 Task: Add a signature Lane Turner containing With gratitude and sincere wishes, Lane Turner to email address softage.9@softage.net and add a label Maintenance
Action: Mouse moved to (881, 54)
Screenshot: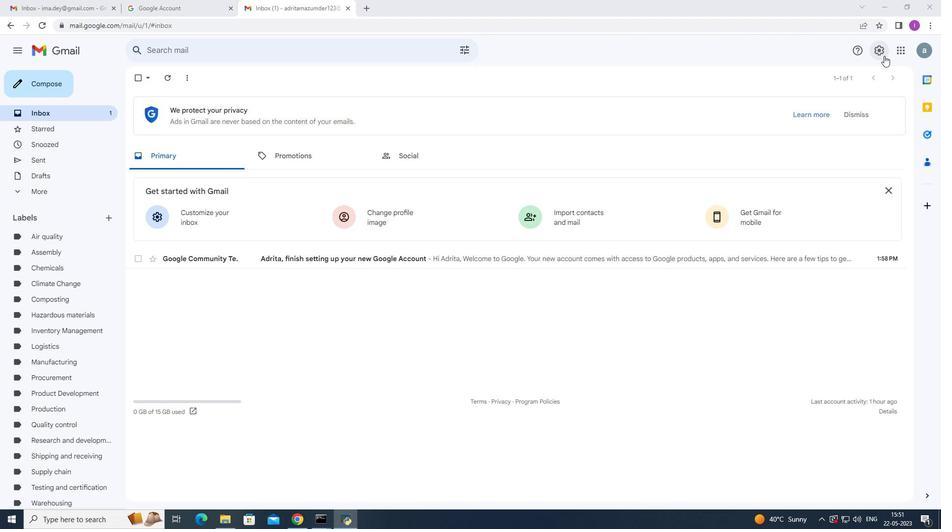 
Action: Mouse pressed left at (881, 54)
Screenshot: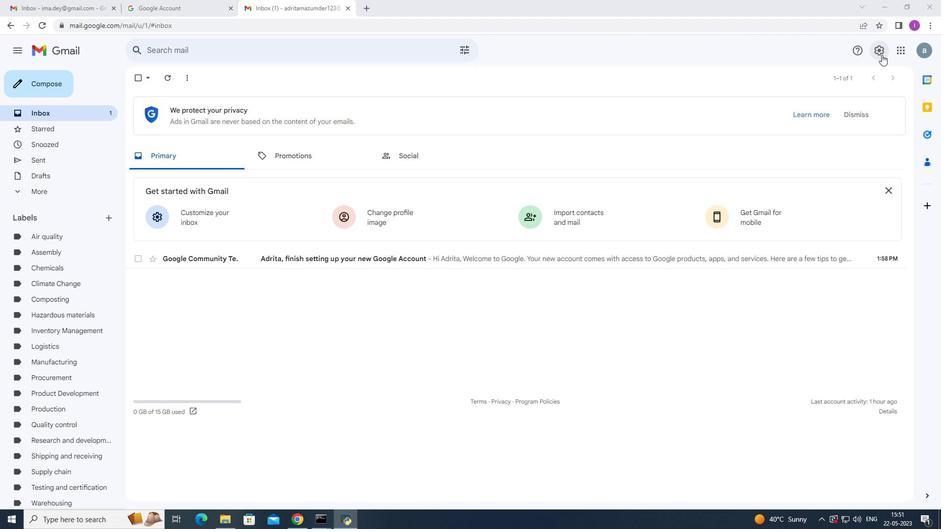 
Action: Mouse moved to (829, 102)
Screenshot: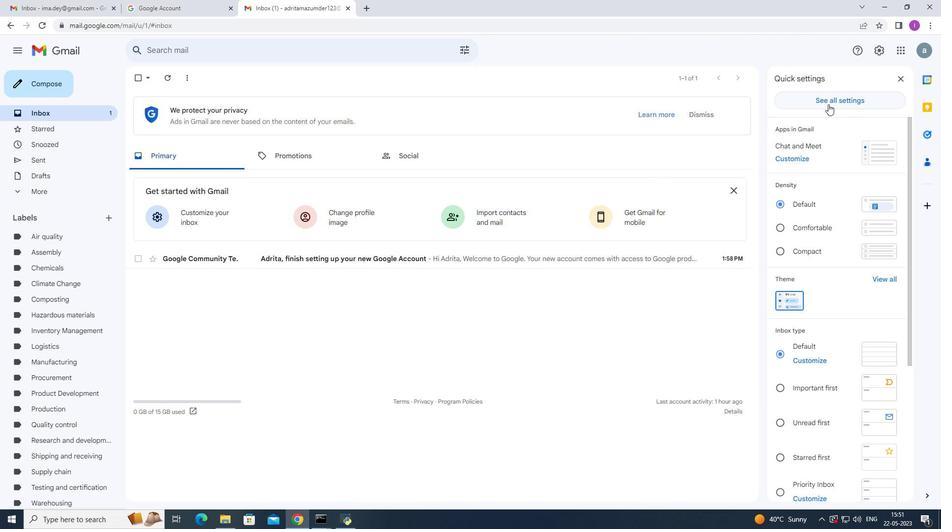 
Action: Mouse pressed left at (829, 102)
Screenshot: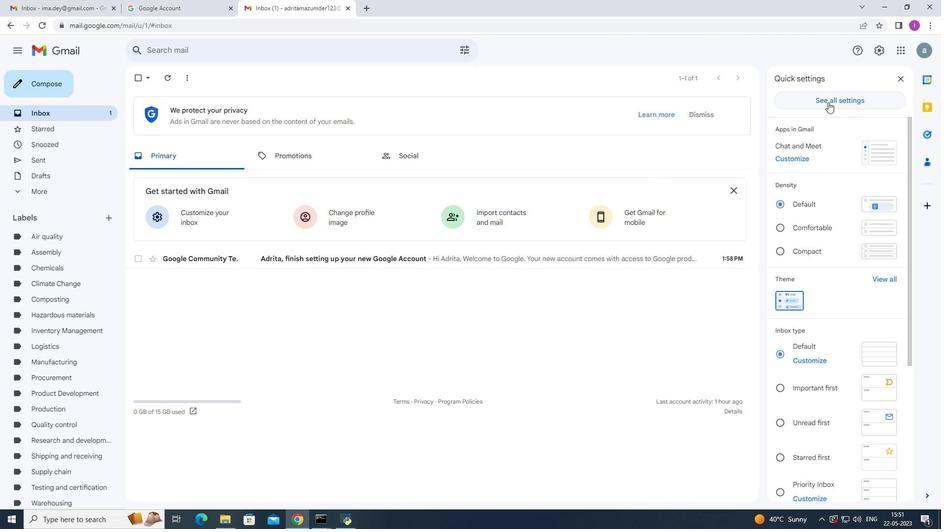 
Action: Mouse moved to (401, 271)
Screenshot: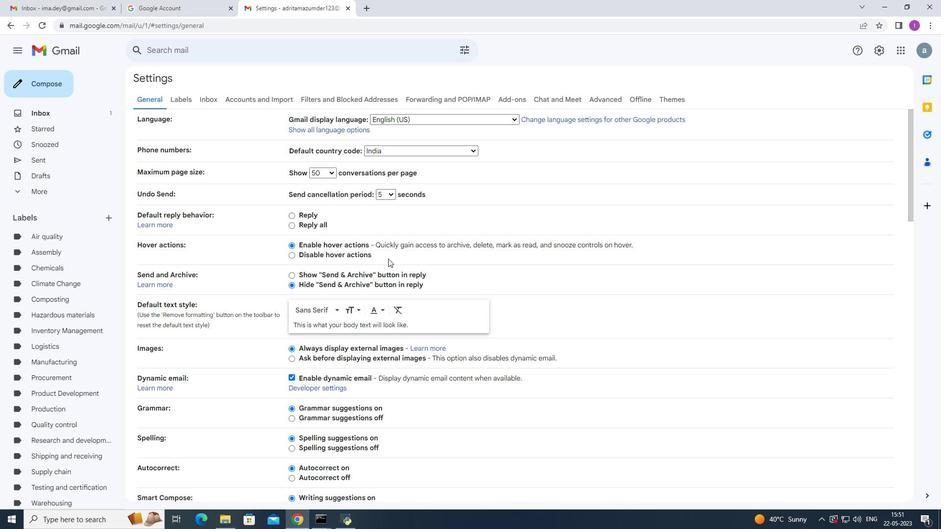 
Action: Mouse scrolled (401, 271) with delta (0, 0)
Screenshot: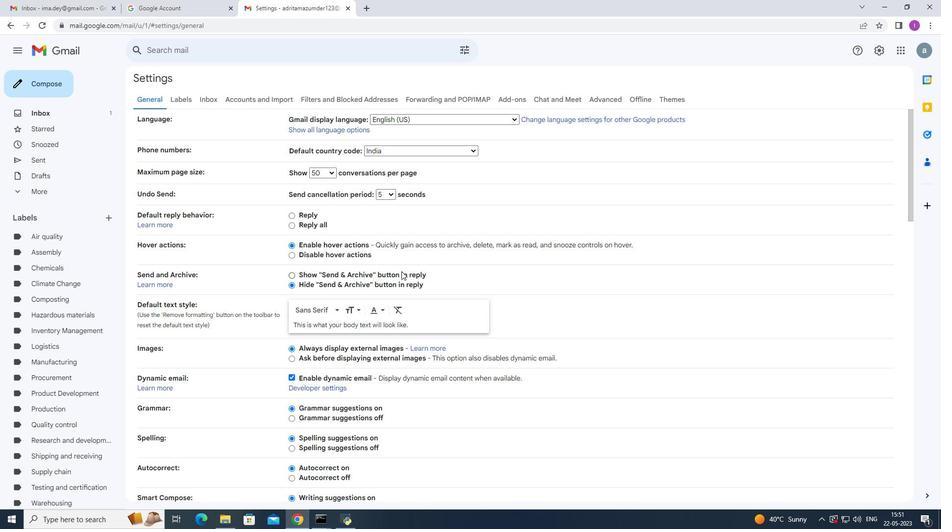 
Action: Mouse scrolled (401, 271) with delta (0, 0)
Screenshot: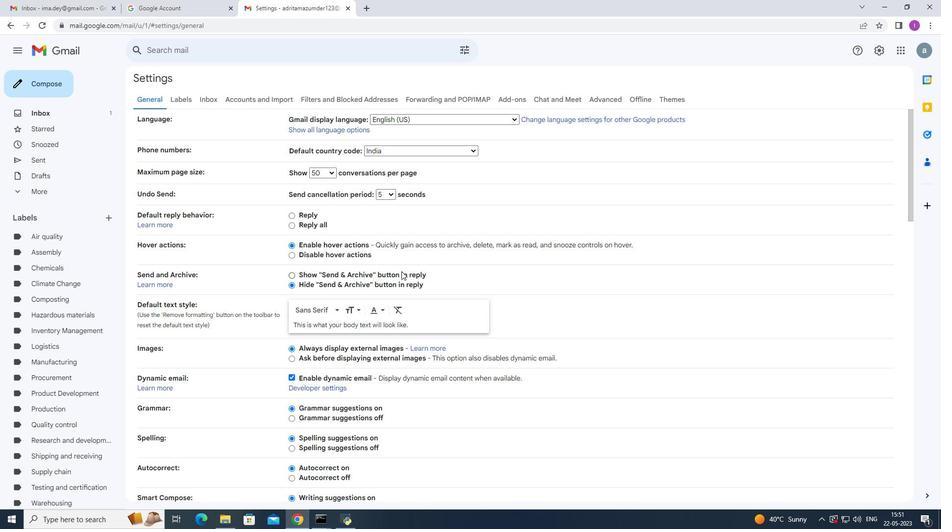 
Action: Mouse scrolled (401, 271) with delta (0, 0)
Screenshot: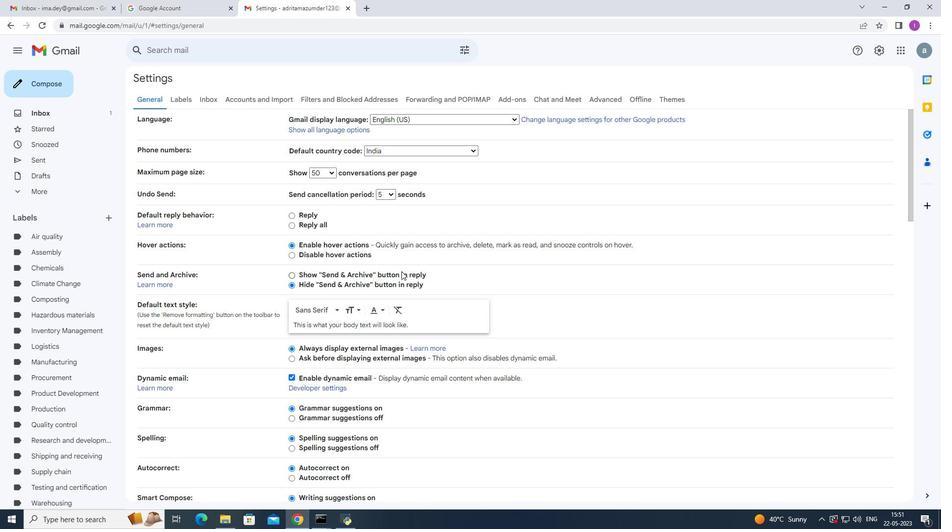 
Action: Mouse moved to (402, 271)
Screenshot: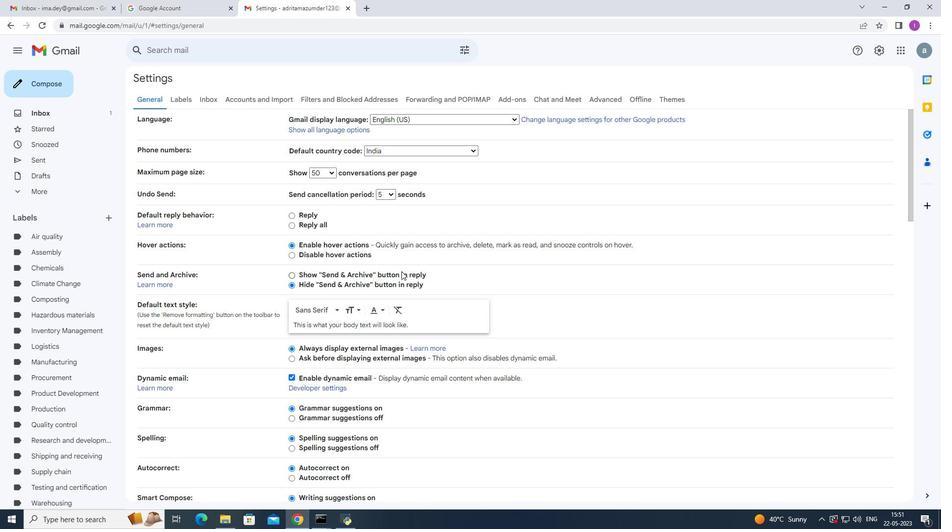 
Action: Mouse scrolled (401, 271) with delta (0, 0)
Screenshot: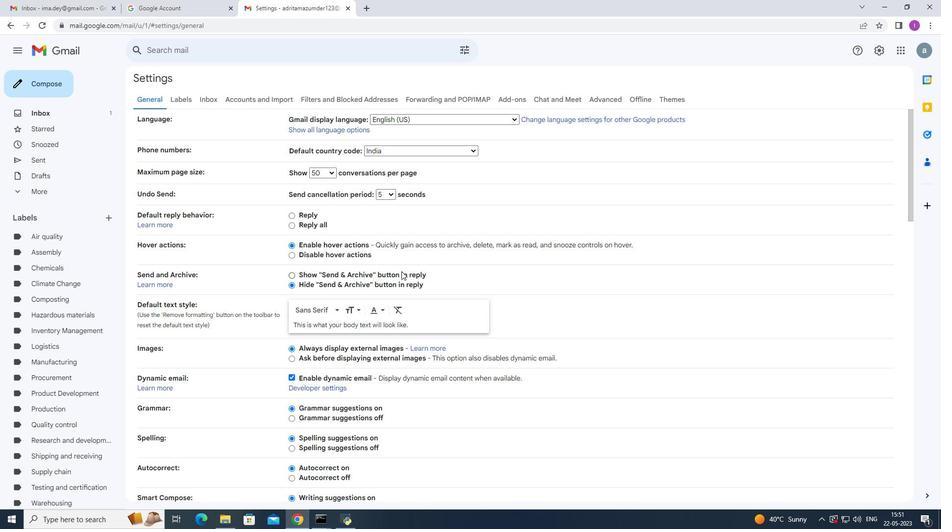 
Action: Mouse moved to (402, 271)
Screenshot: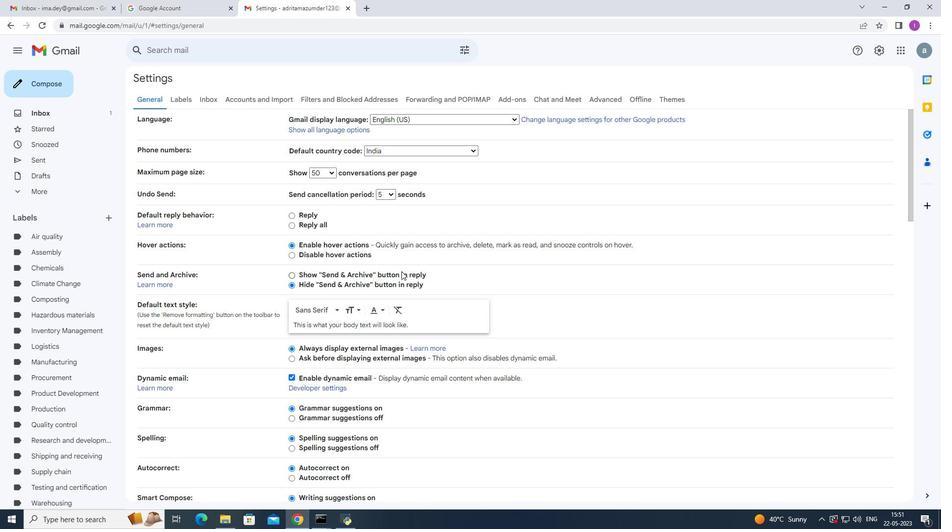 
Action: Mouse scrolled (402, 271) with delta (0, 0)
Screenshot: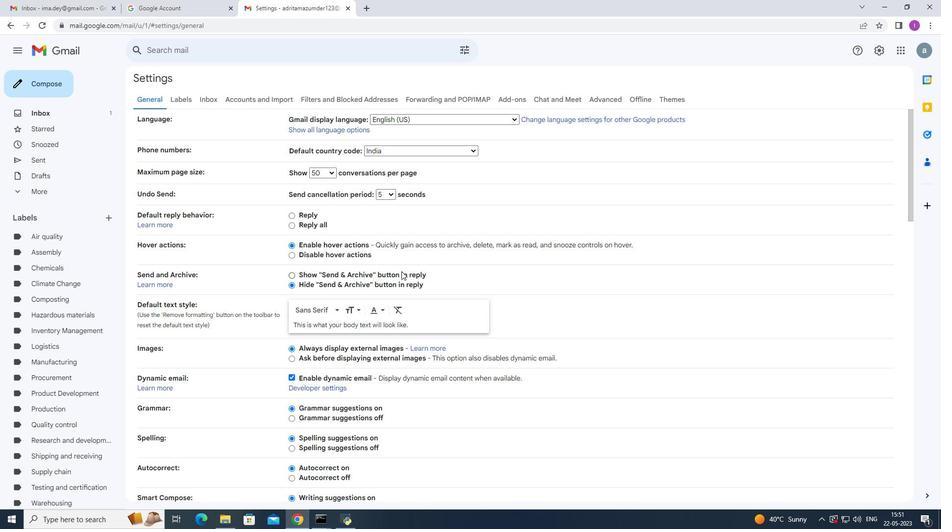 
Action: Mouse moved to (402, 271)
Screenshot: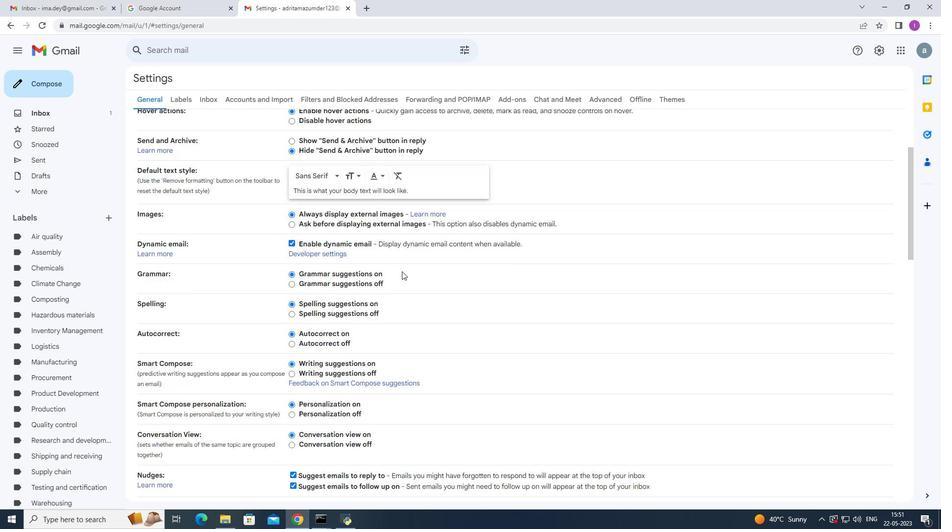 
Action: Mouse scrolled (402, 271) with delta (0, 0)
Screenshot: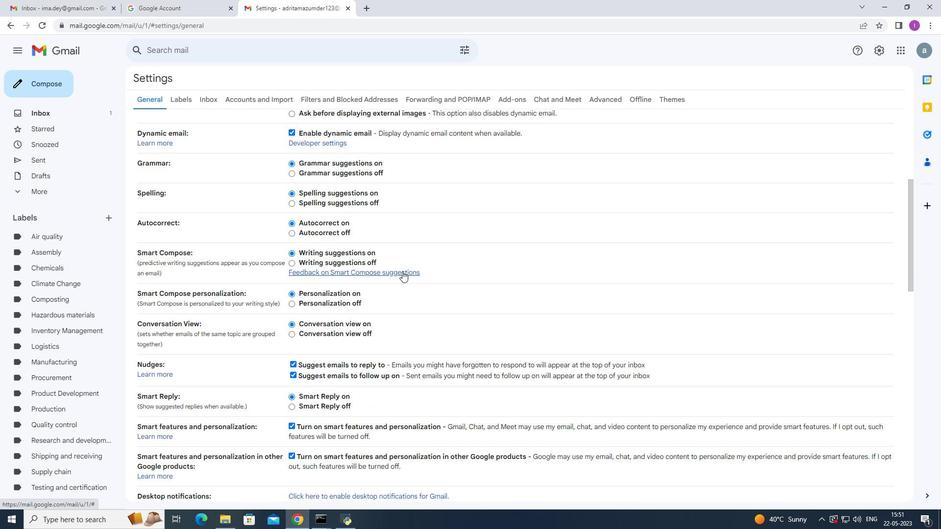 
Action: Mouse scrolled (402, 271) with delta (0, 0)
Screenshot: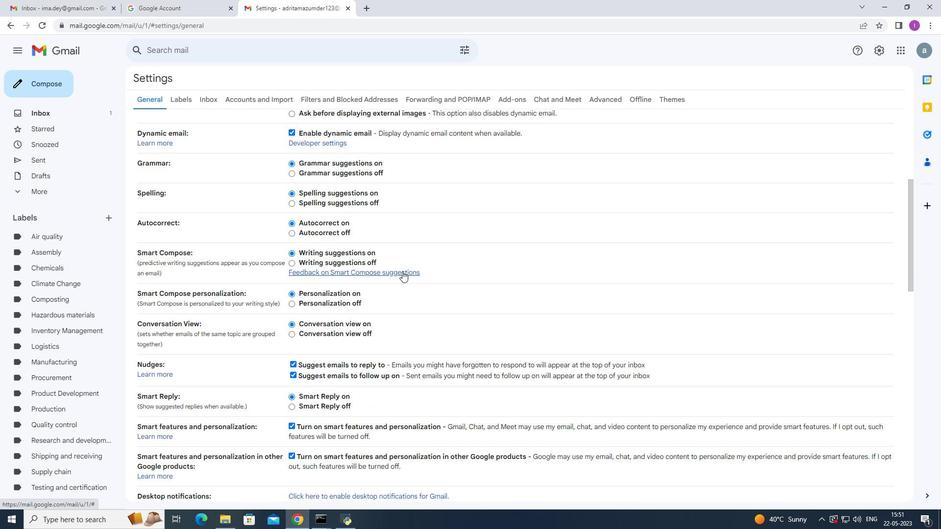 
Action: Mouse scrolled (402, 271) with delta (0, 0)
Screenshot: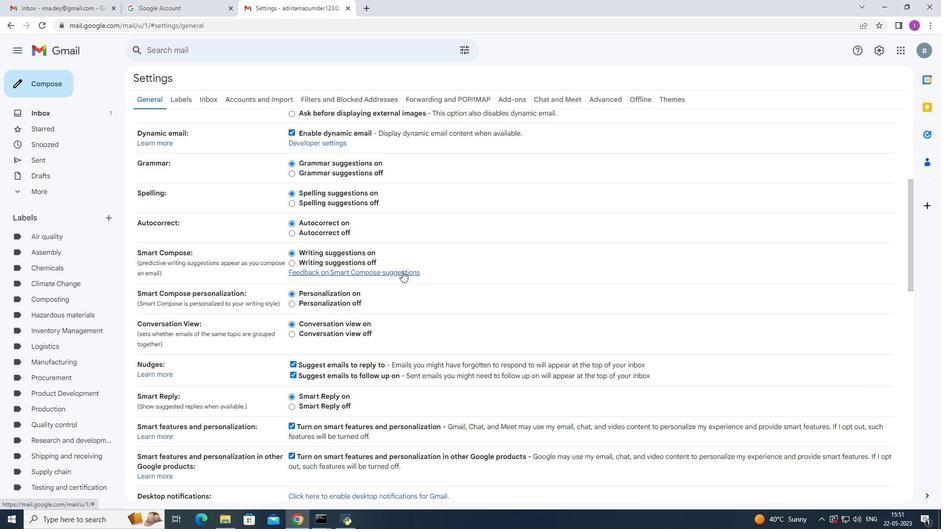 
Action: Mouse scrolled (402, 271) with delta (0, 0)
Screenshot: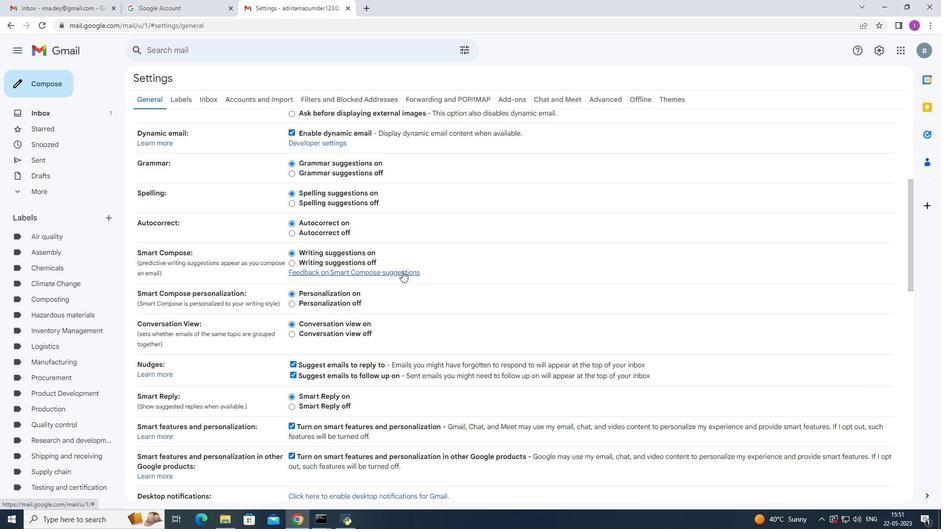 
Action: Mouse moved to (402, 268)
Screenshot: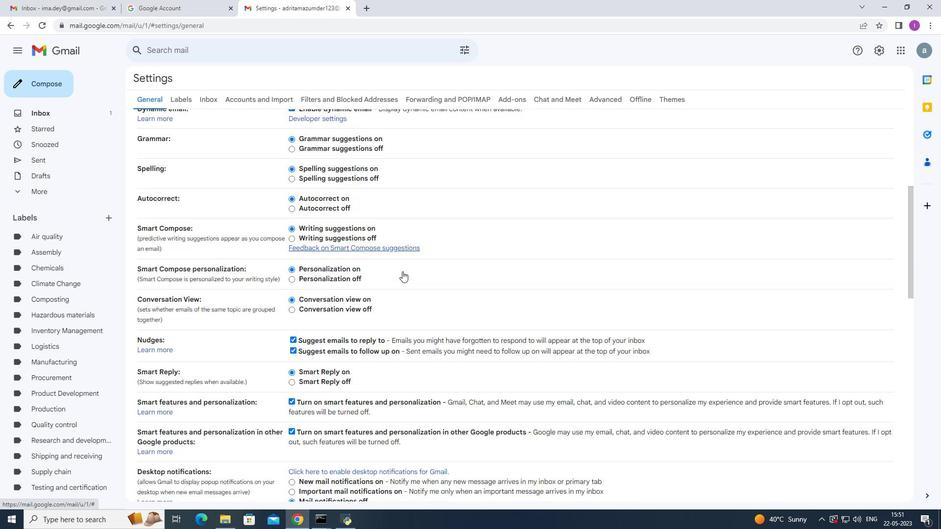 
Action: Mouse scrolled (402, 267) with delta (0, 0)
Screenshot: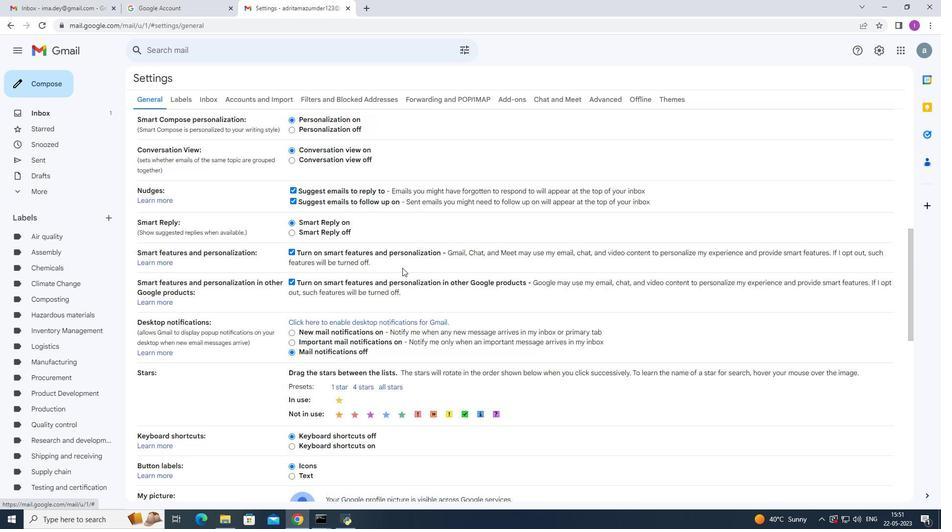 
Action: Mouse scrolled (402, 267) with delta (0, 0)
Screenshot: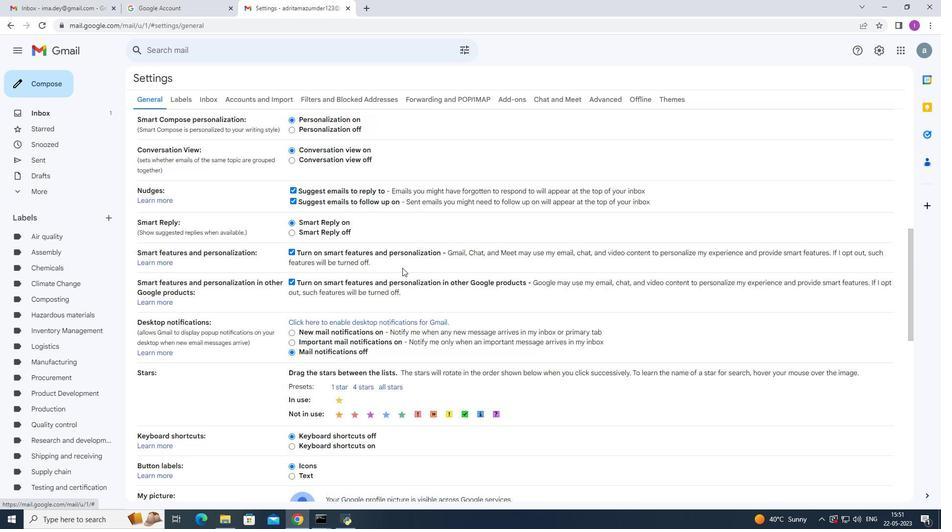 
Action: Mouse scrolled (402, 267) with delta (0, 0)
Screenshot: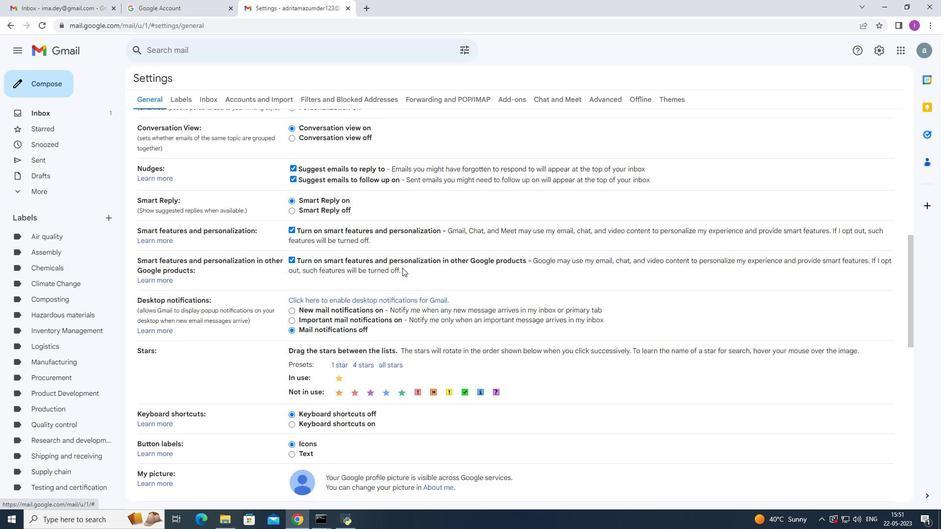 
Action: Mouse moved to (402, 267)
Screenshot: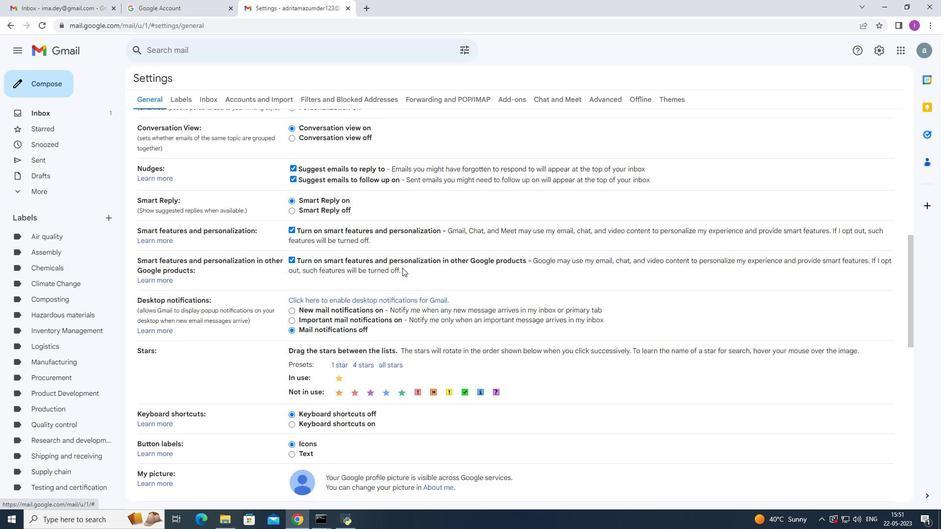 
Action: Mouse scrolled (402, 267) with delta (0, 0)
Screenshot: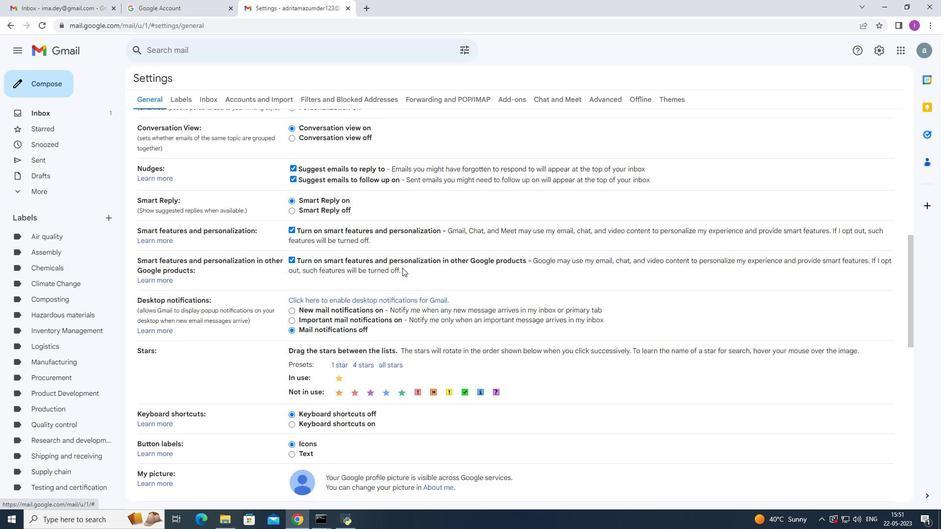 
Action: Mouse scrolled (402, 267) with delta (0, 0)
Screenshot: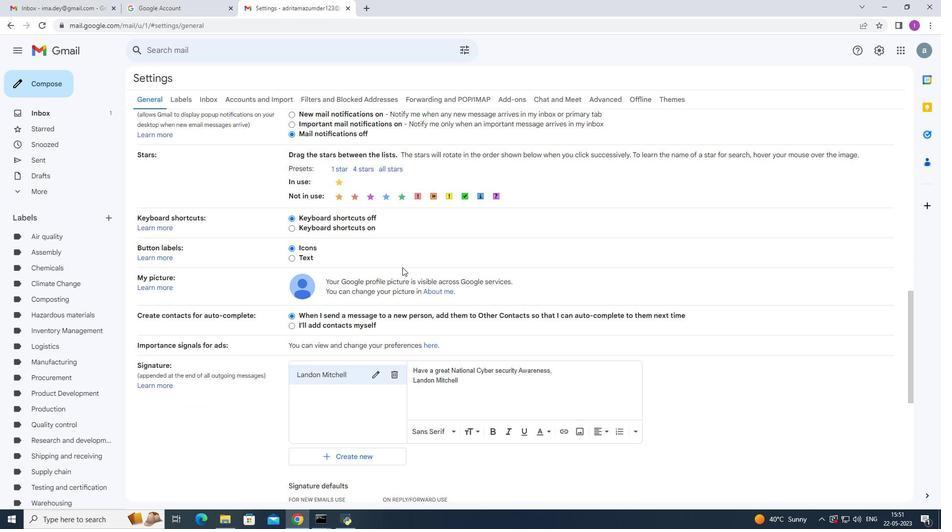 
Action: Mouse scrolled (402, 267) with delta (0, 0)
Screenshot: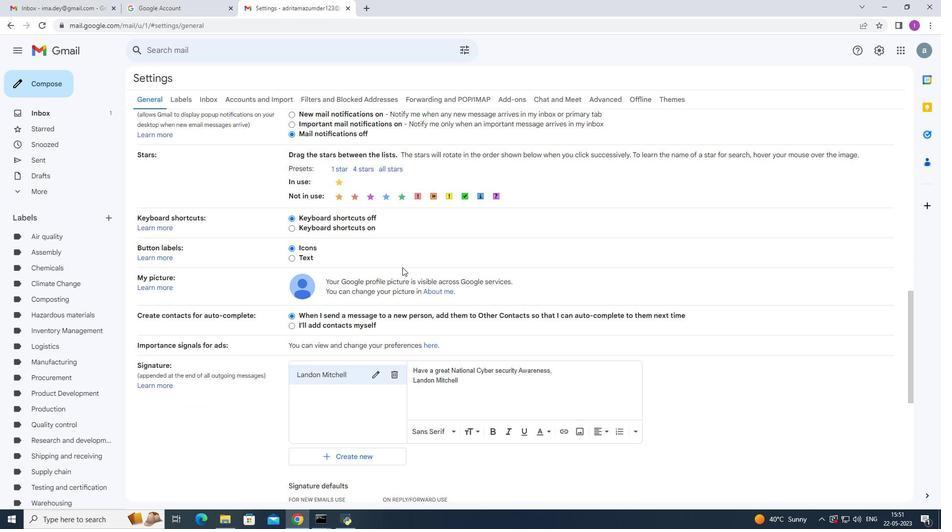 
Action: Mouse scrolled (402, 267) with delta (0, 0)
Screenshot: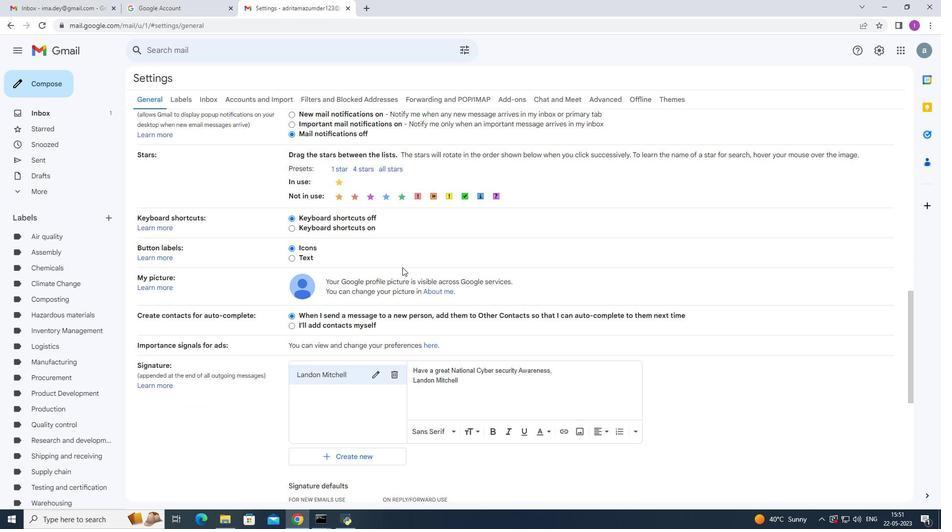 
Action: Mouse scrolled (402, 267) with delta (0, 0)
Screenshot: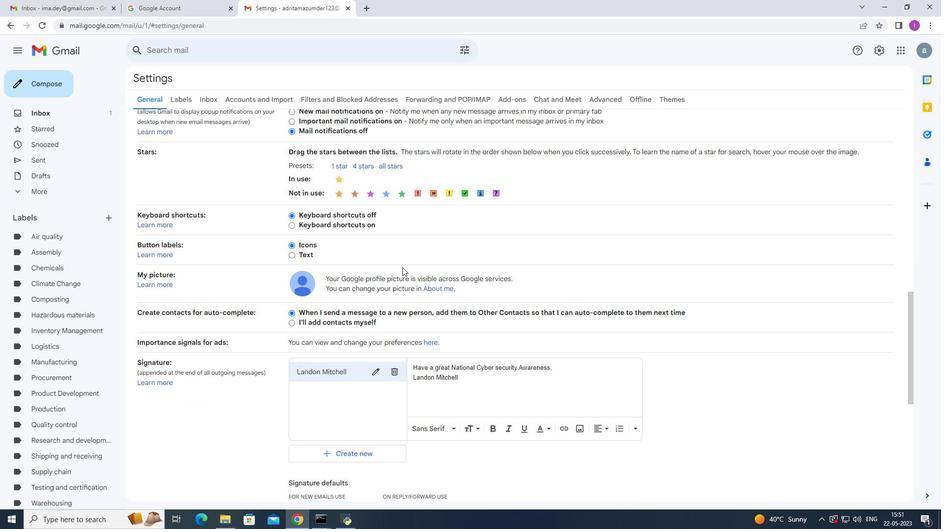 
Action: Mouse moved to (397, 176)
Screenshot: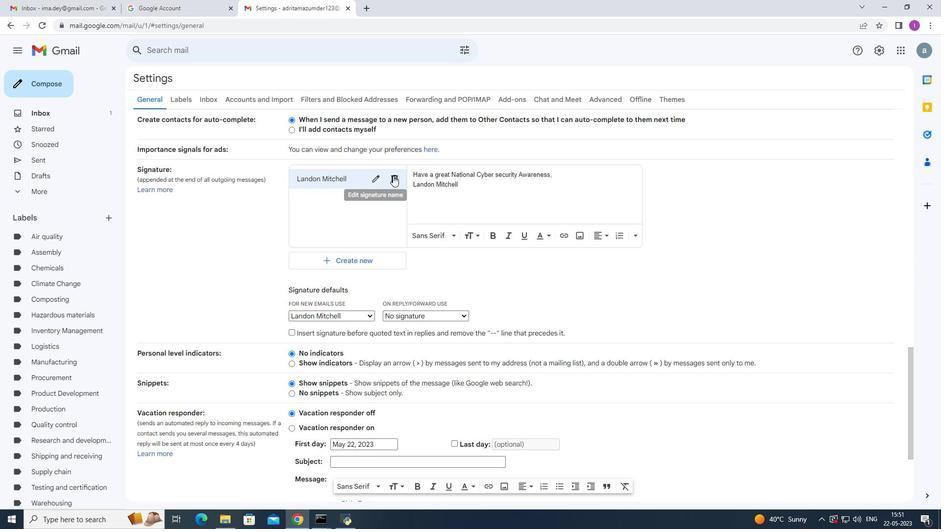 
Action: Mouse pressed left at (397, 176)
Screenshot: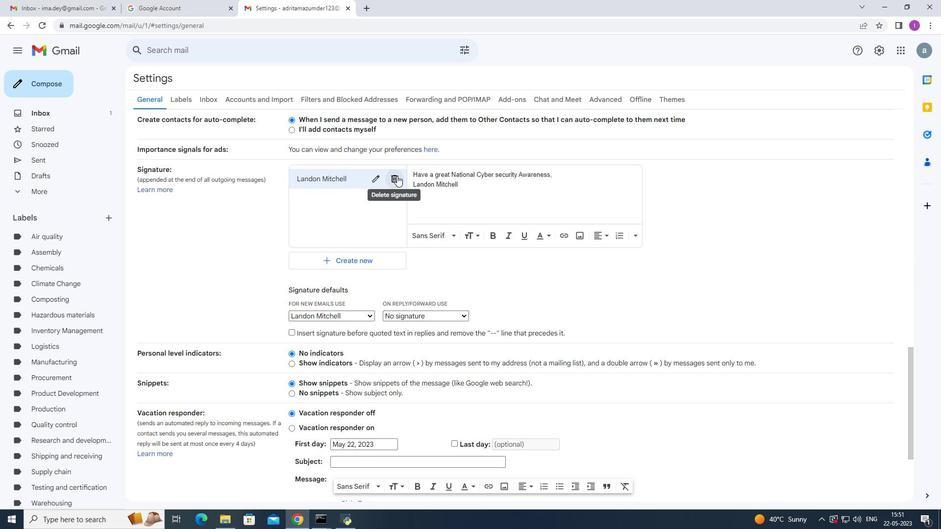 
Action: Mouse moved to (562, 289)
Screenshot: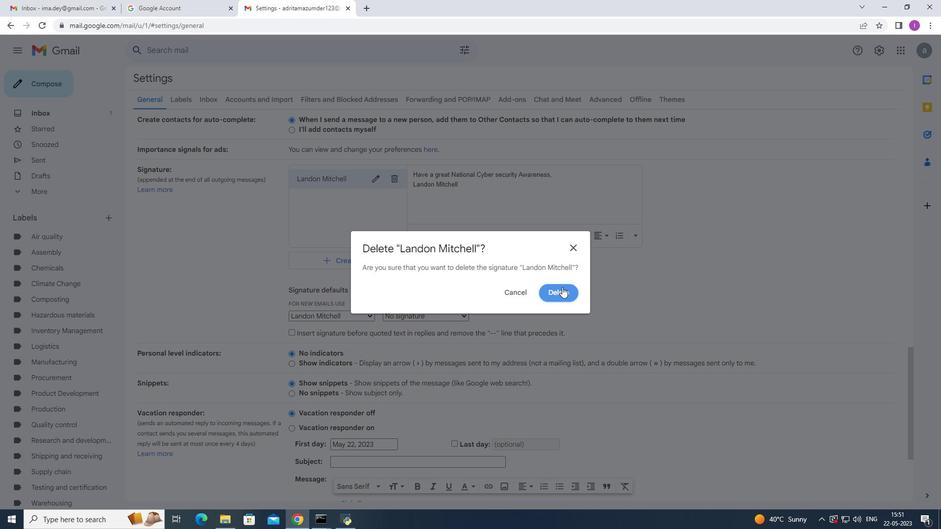 
Action: Mouse pressed left at (562, 289)
Screenshot: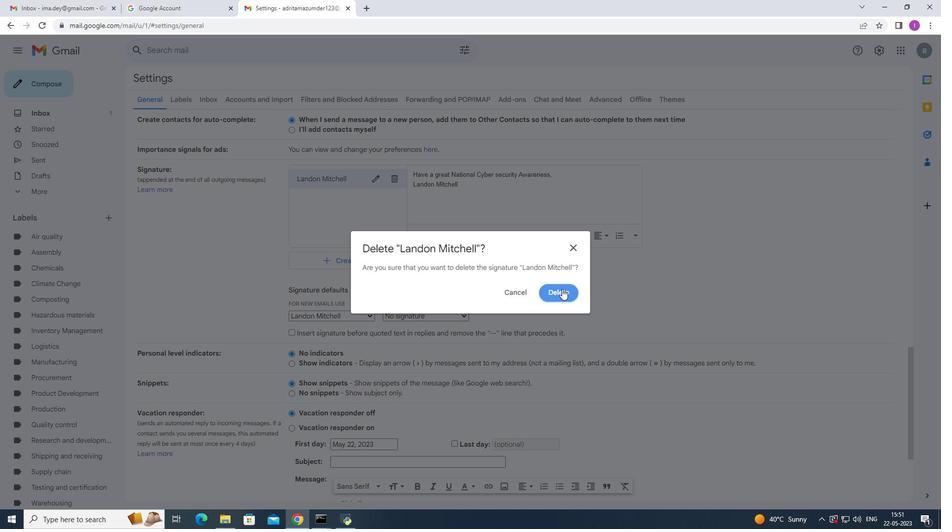 
Action: Mouse moved to (335, 188)
Screenshot: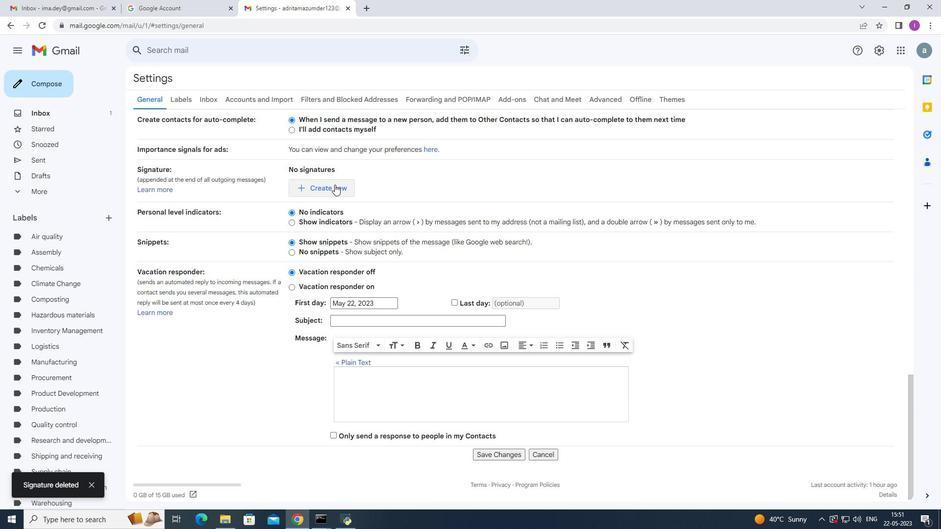 
Action: Mouse pressed left at (335, 188)
Screenshot: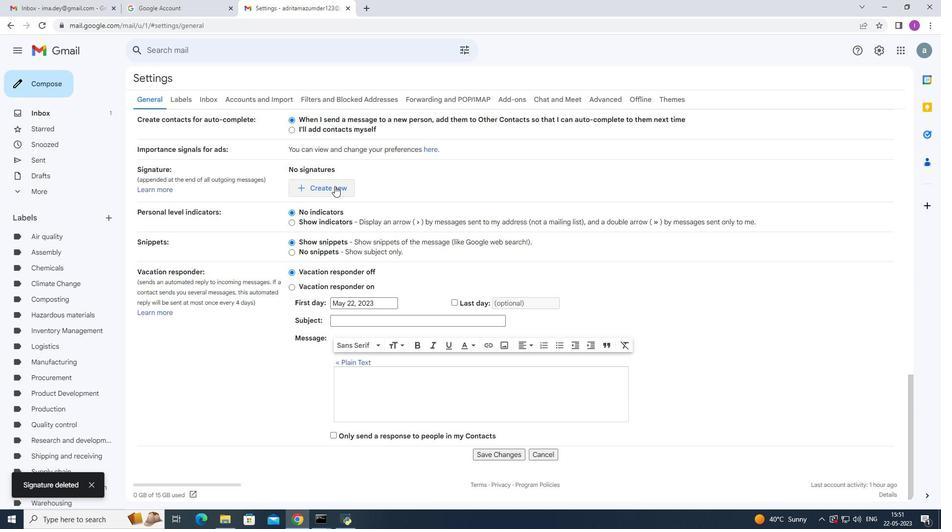 
Action: Mouse moved to (415, 266)
Screenshot: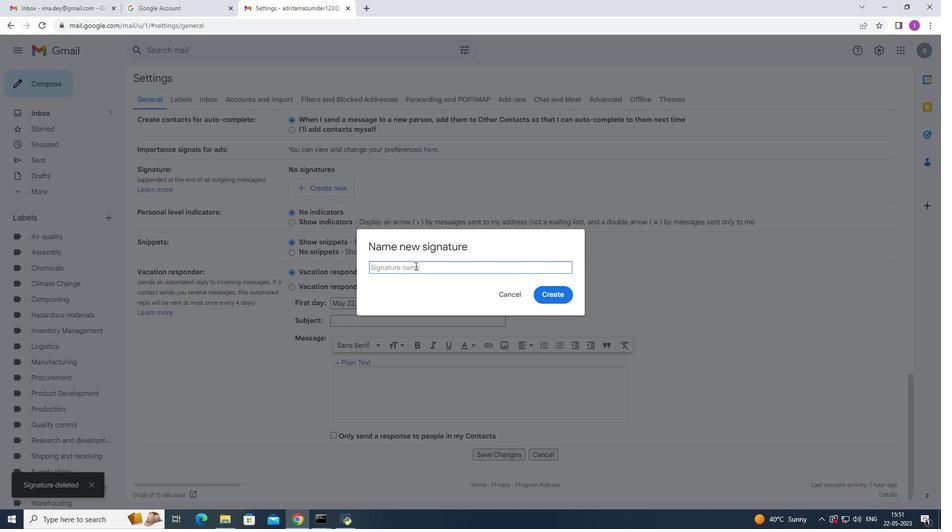 
Action: Mouse pressed left at (415, 266)
Screenshot: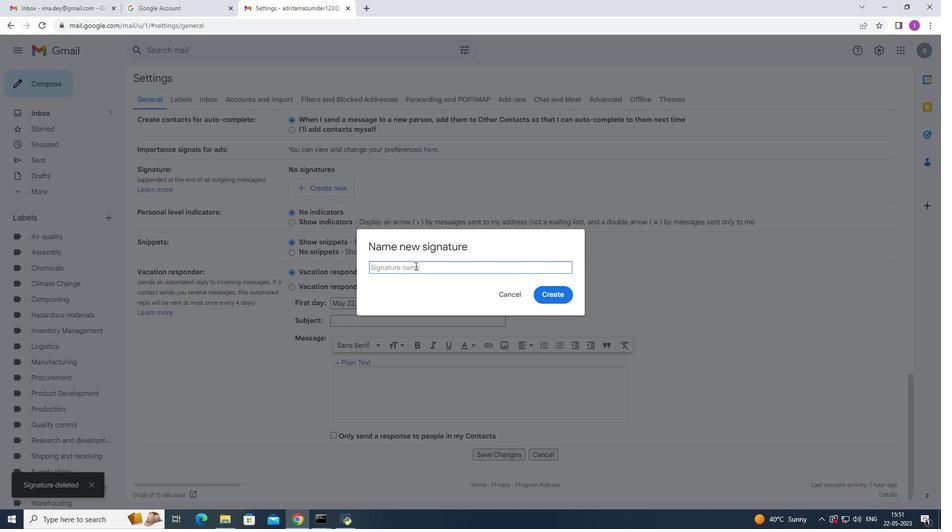 
Action: Mouse moved to (478, 250)
Screenshot: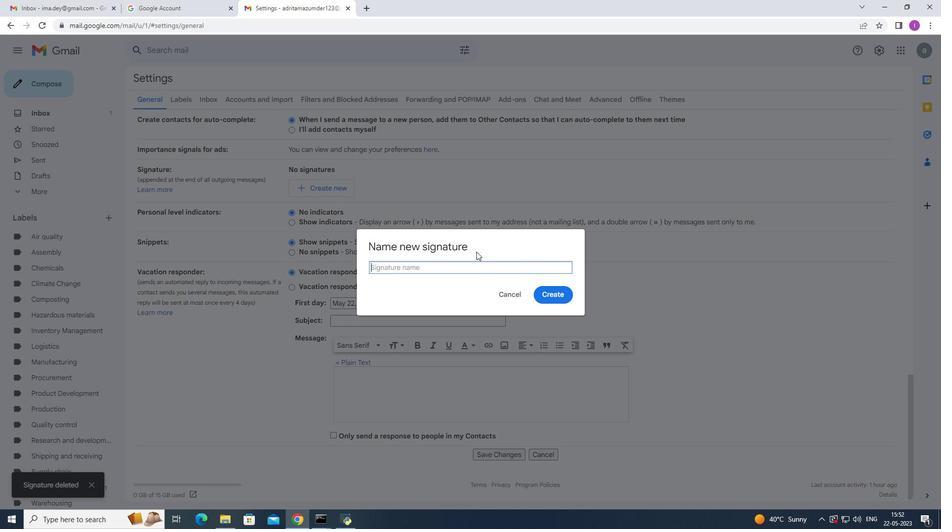 
Action: Key pressed <Key.shift>Lanr<Key.backspace>e<Key.space><Key.shift>Turner
Screenshot: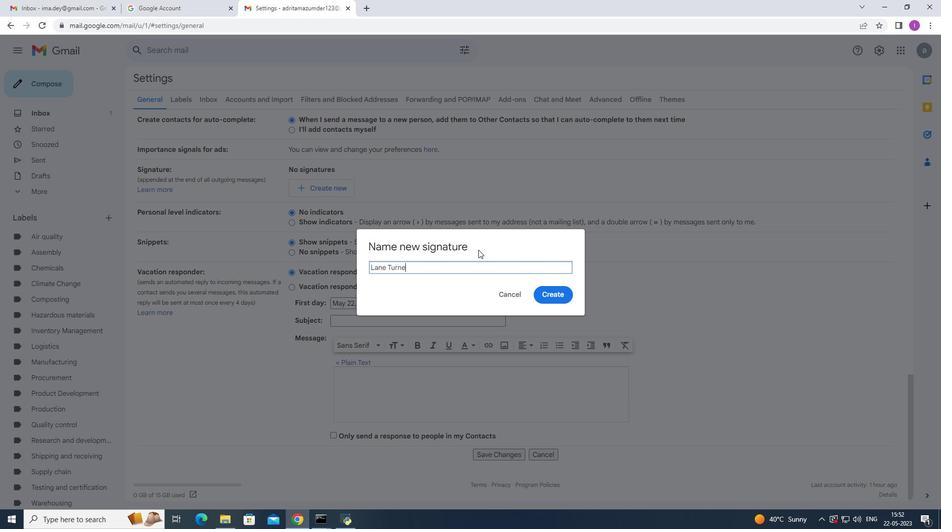 
Action: Mouse moved to (552, 291)
Screenshot: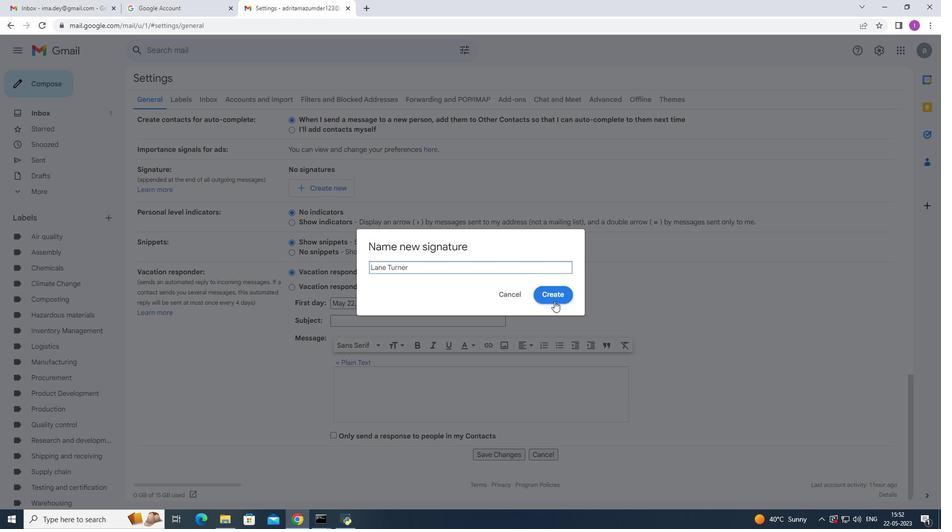 
Action: Mouse pressed left at (552, 291)
Screenshot: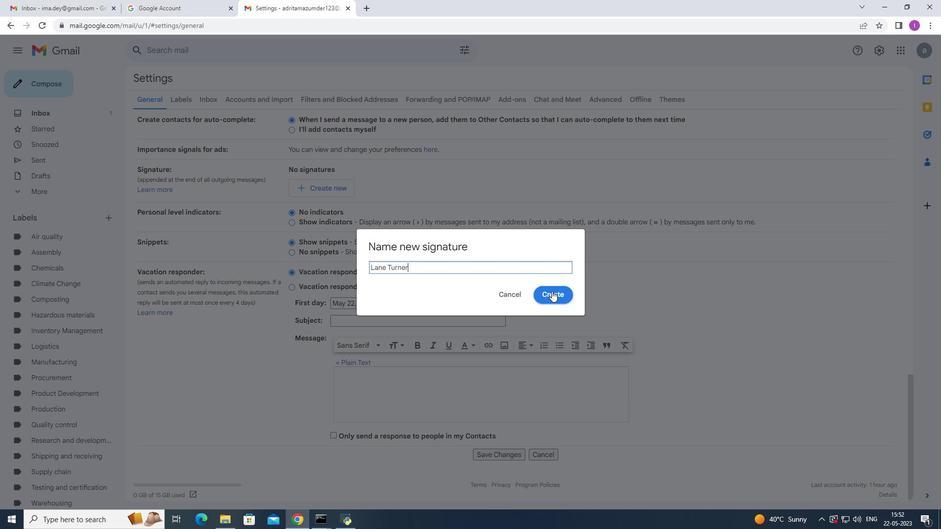 
Action: Mouse moved to (371, 312)
Screenshot: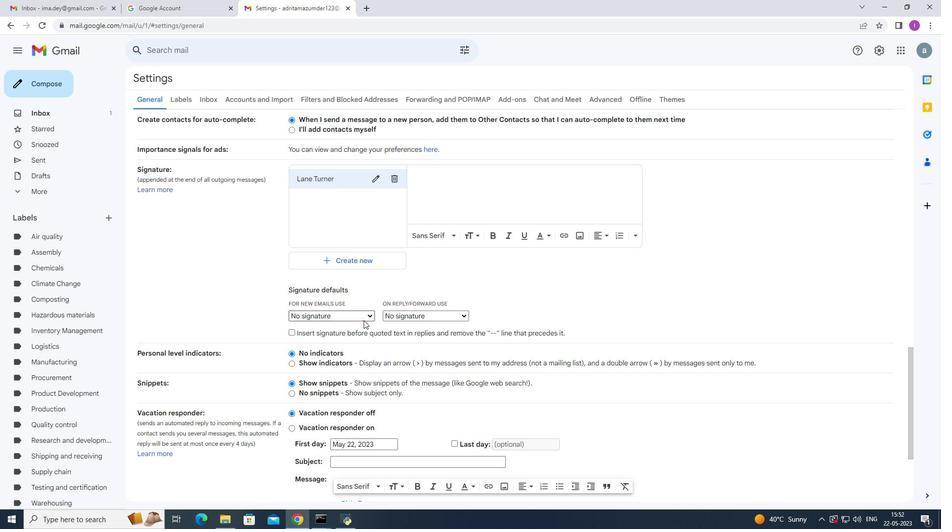 
Action: Mouse pressed left at (371, 312)
Screenshot: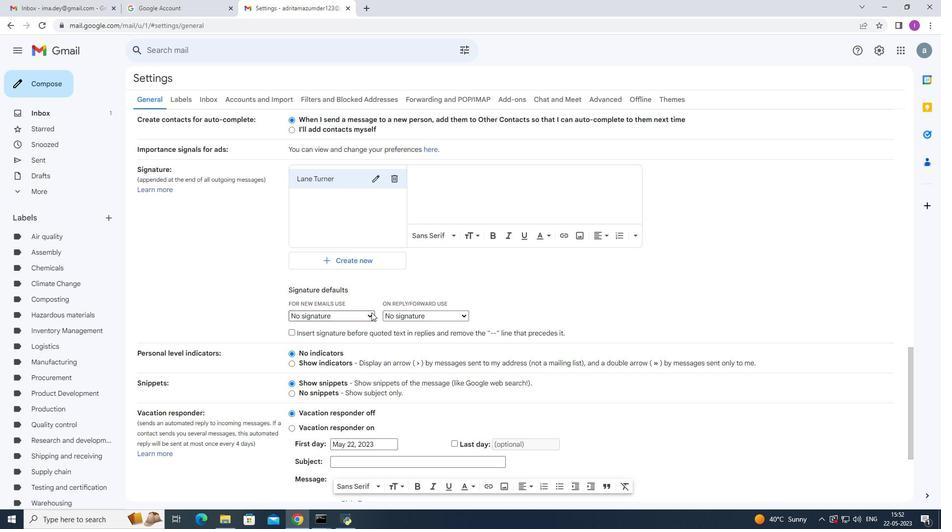 
Action: Mouse moved to (358, 337)
Screenshot: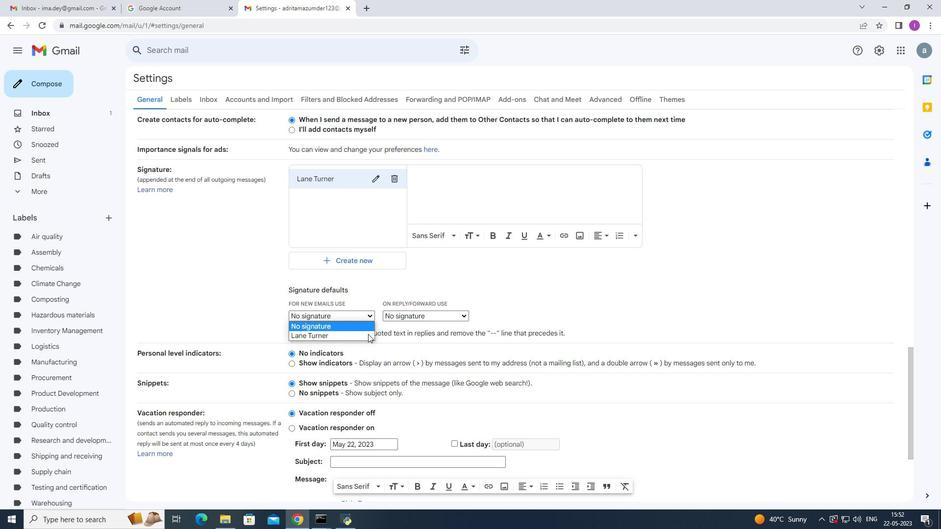 
Action: Mouse pressed left at (358, 337)
Screenshot: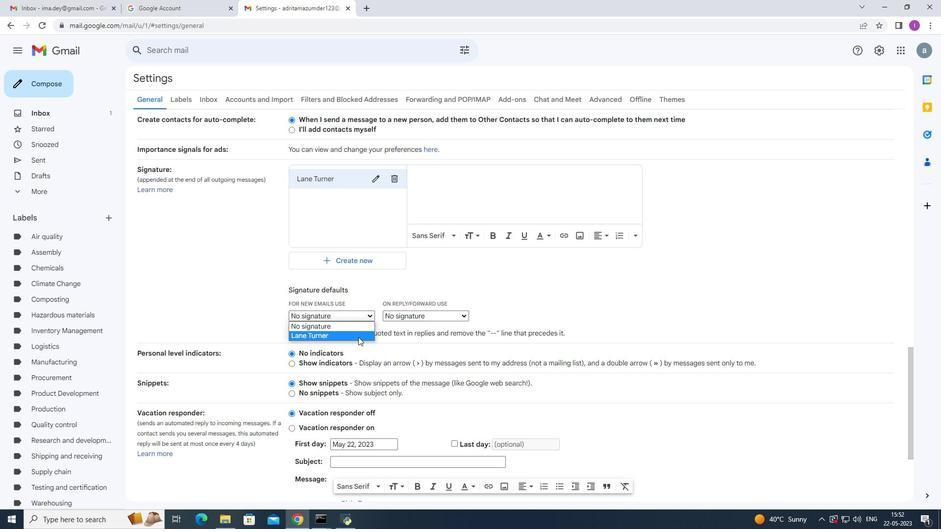
Action: Mouse moved to (428, 180)
Screenshot: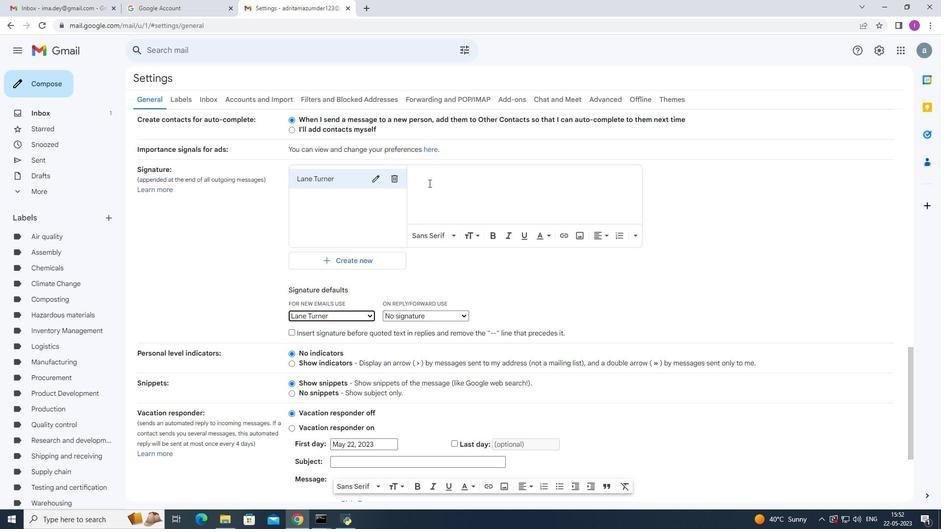 
Action: Mouse pressed left at (428, 180)
Screenshot: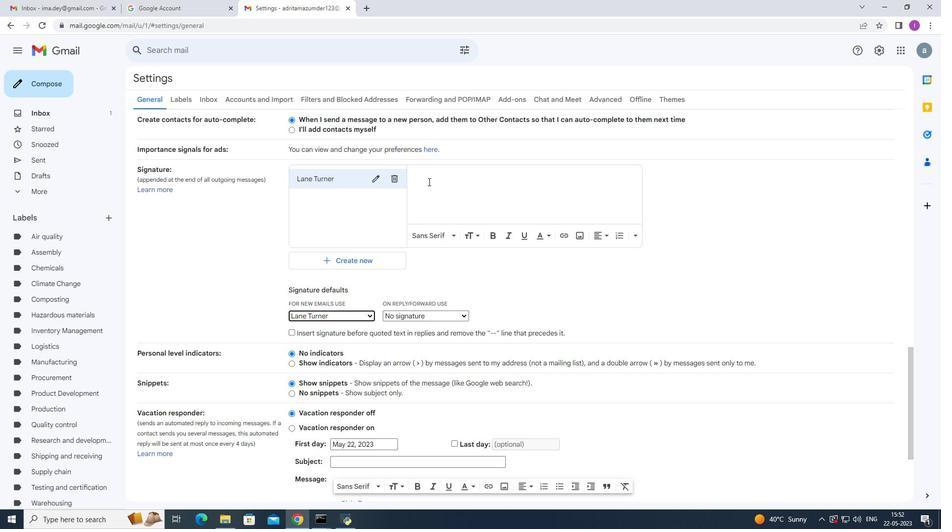 
Action: Mouse moved to (465, 189)
Screenshot: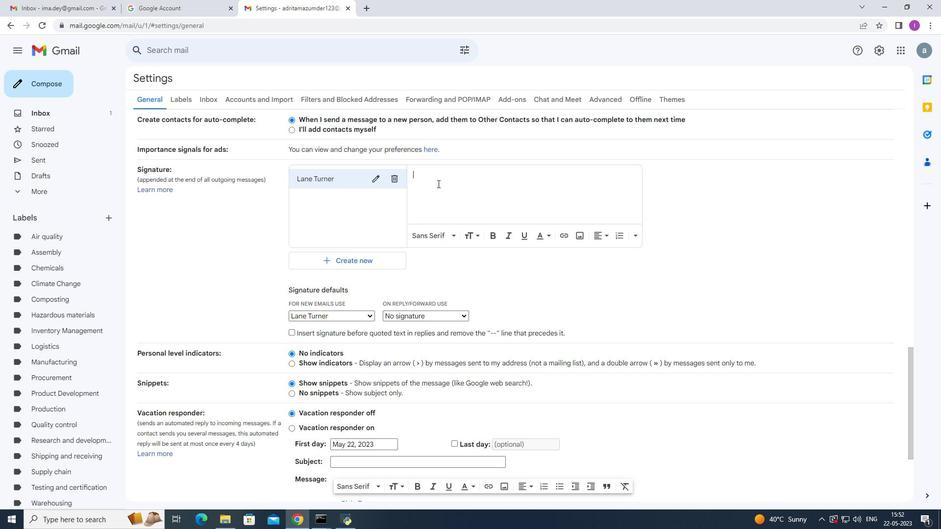 
Action: Key pressed <Key.shift>With<Key.space><Key.shift><Key.shift><Key.shift><Key.shift><Key.shift><Key.shift><Key.shift><Key.shift><Key.shift><Key.shift><Key.shift><Key.shift><Key.shift><Key.shift><Key.shift><Key.shift><Key.shift><Key.shift><Key.shift><Key.shift><Key.shift><Key.shift><Key.shift><Key.shift><Key.shift><Key.shift><Key.shift><Key.shift><Key.shift><Key.shift><Key.shift><Key.shift><Key.shift><Key.shift><Key.shift><Key.shift><Key.shift><Key.shift><Key.shift><Key.shift>Gratitude<Key.space><Key.shift>and<Key.space>sincerre<Key.backspace><Key.backspace>e<Key.space>wishes,<Key.enter><Key.shift>K<Key.backspace><Key.shift>Lane<Key.space><Key.shift>Turner
Screenshot: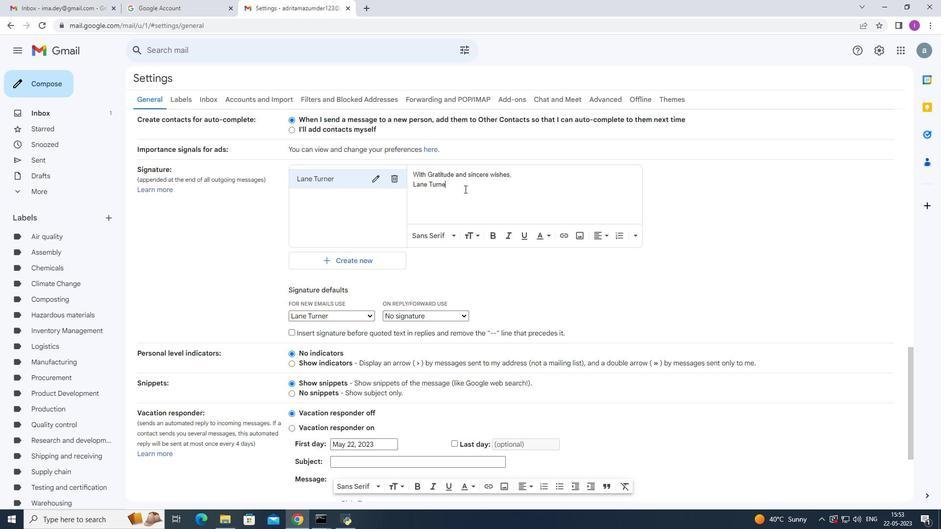
Action: Mouse moved to (507, 239)
Screenshot: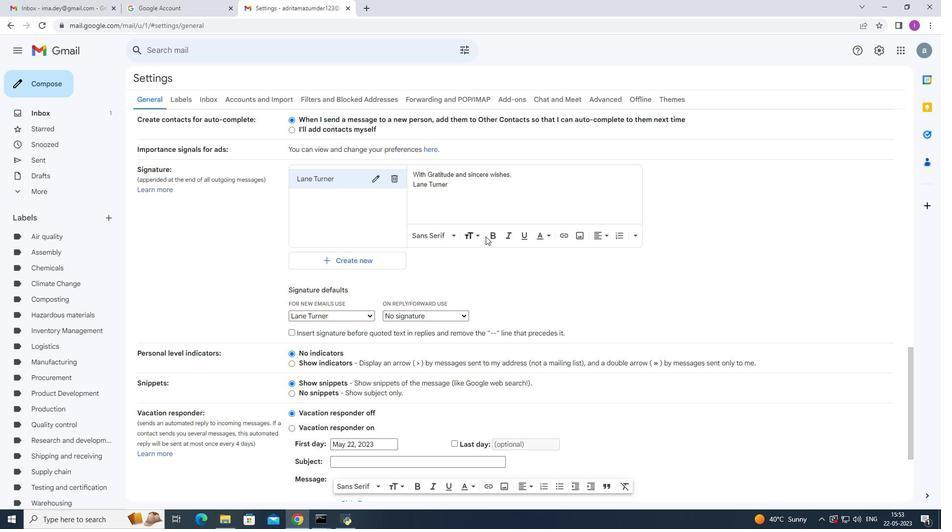 
Action: Mouse scrolled (507, 238) with delta (0, 0)
Screenshot: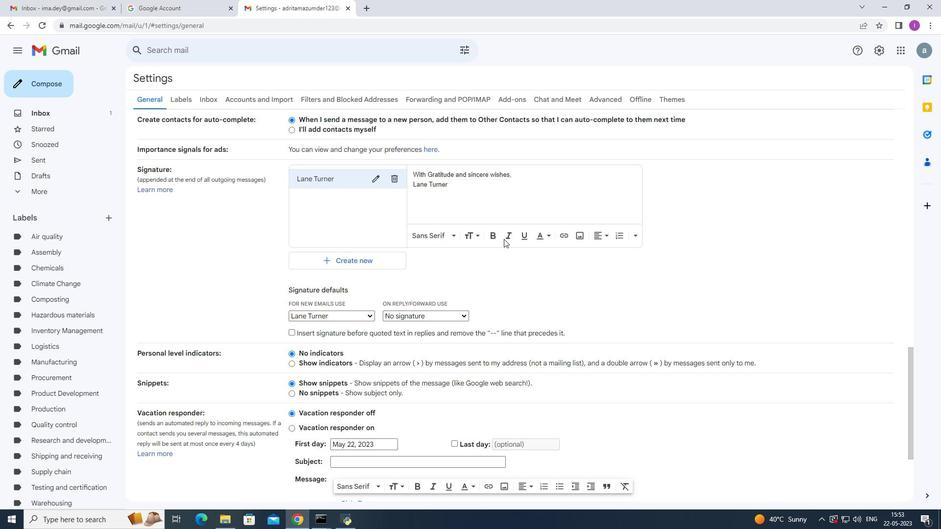 
Action: Mouse scrolled (507, 238) with delta (0, 0)
Screenshot: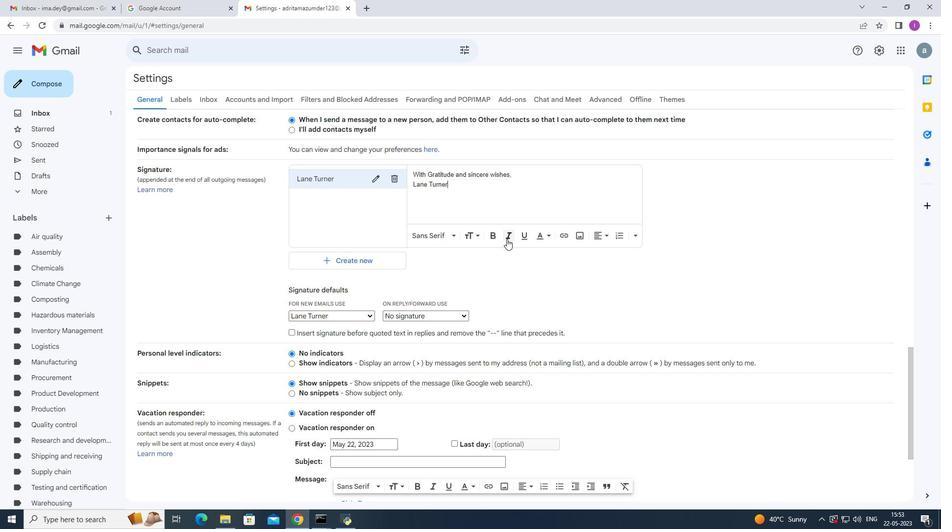 
Action: Mouse moved to (523, 231)
Screenshot: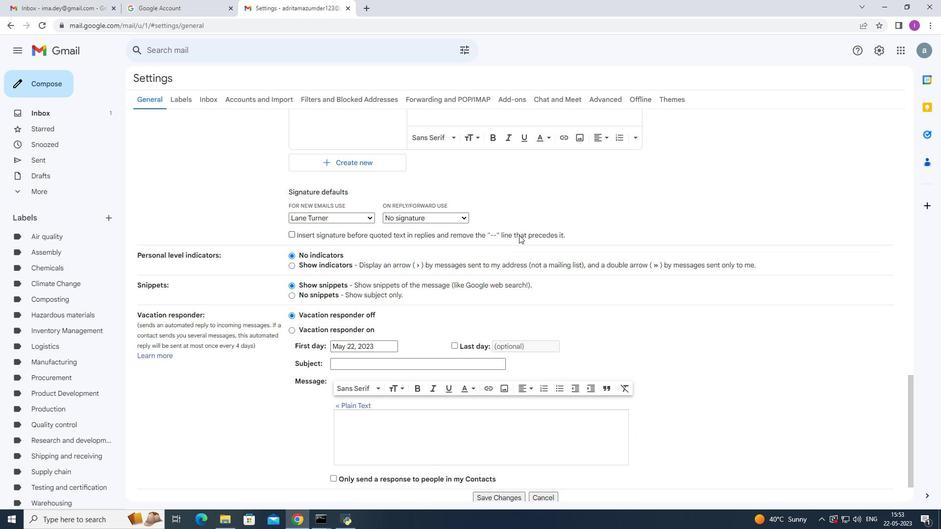 
Action: Mouse scrolled (523, 231) with delta (0, 0)
Screenshot: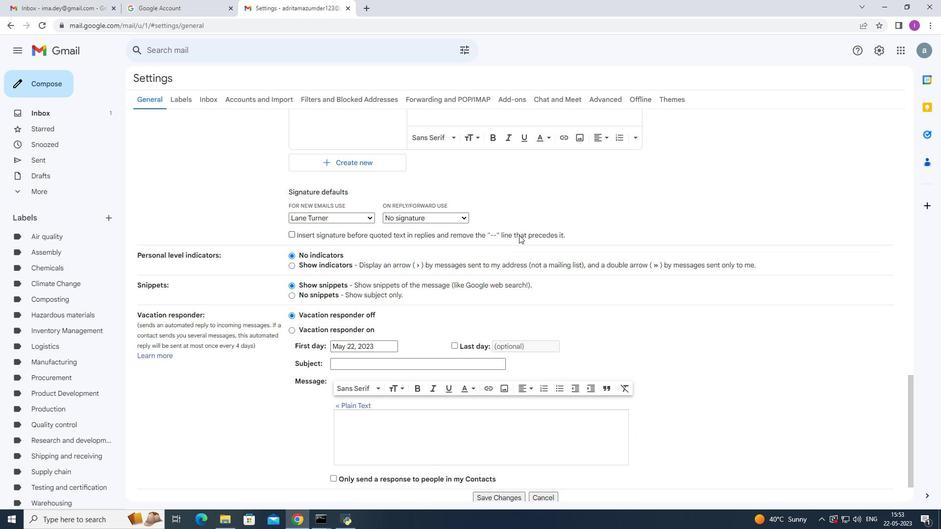 
Action: Mouse scrolled (523, 231) with delta (0, 0)
Screenshot: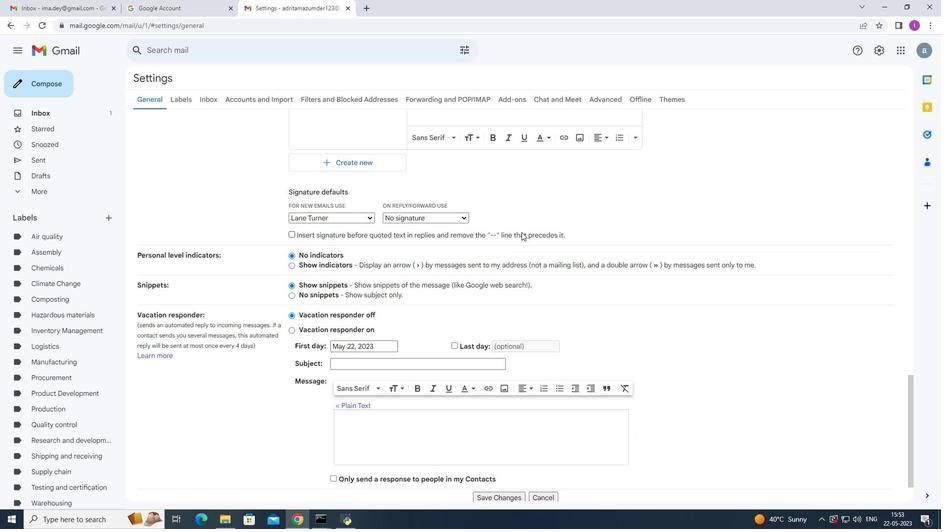 
Action: Mouse scrolled (523, 231) with delta (0, 0)
Screenshot: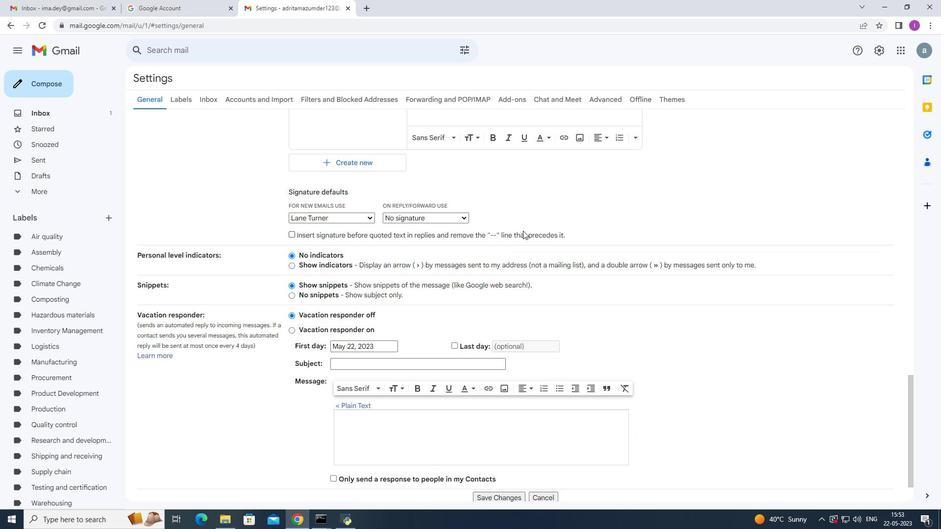 
Action: Mouse scrolled (523, 231) with delta (0, 0)
Screenshot: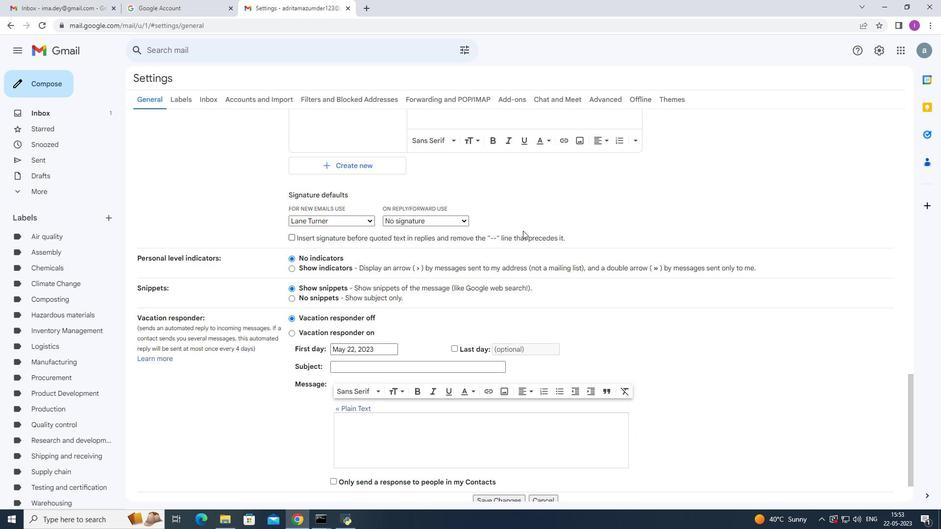 
Action: Mouse moved to (454, 284)
Screenshot: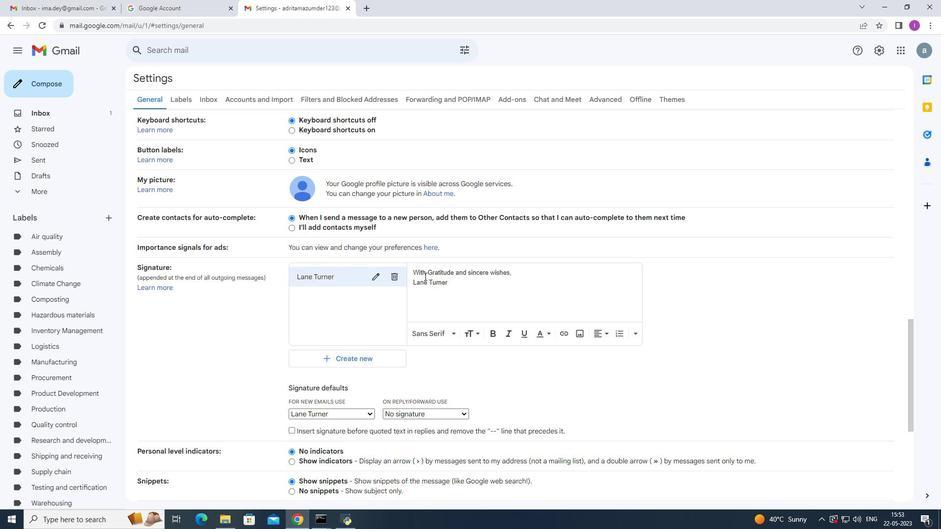 
Action: Mouse scrolled (454, 283) with delta (0, 0)
Screenshot: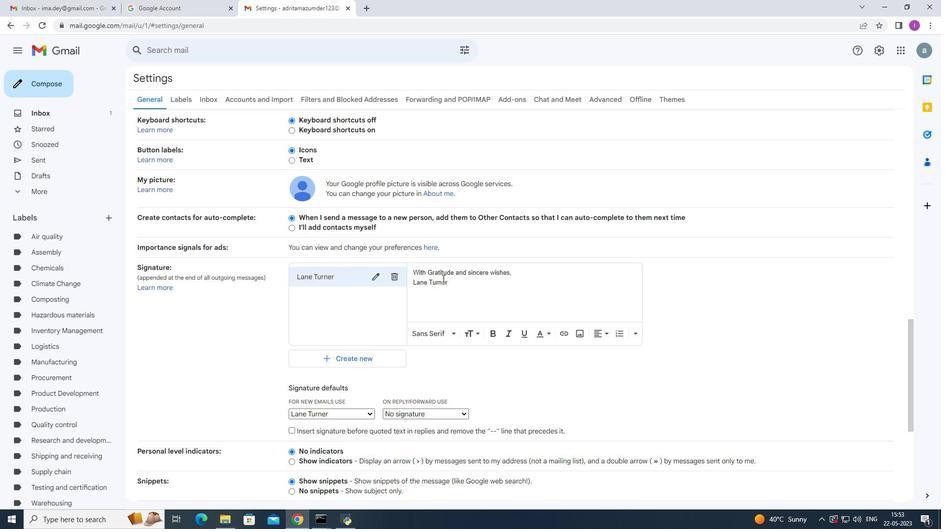 
Action: Mouse scrolled (454, 283) with delta (0, 0)
Screenshot: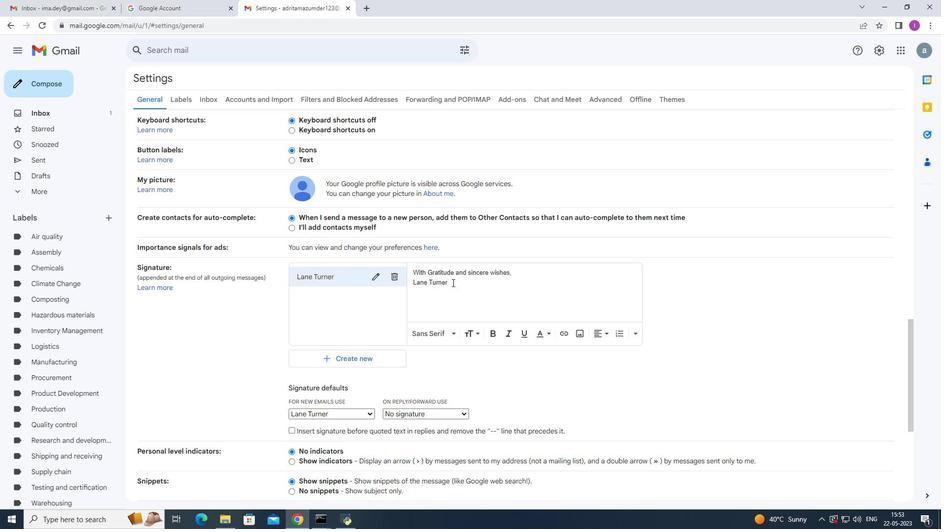 
Action: Mouse moved to (472, 321)
Screenshot: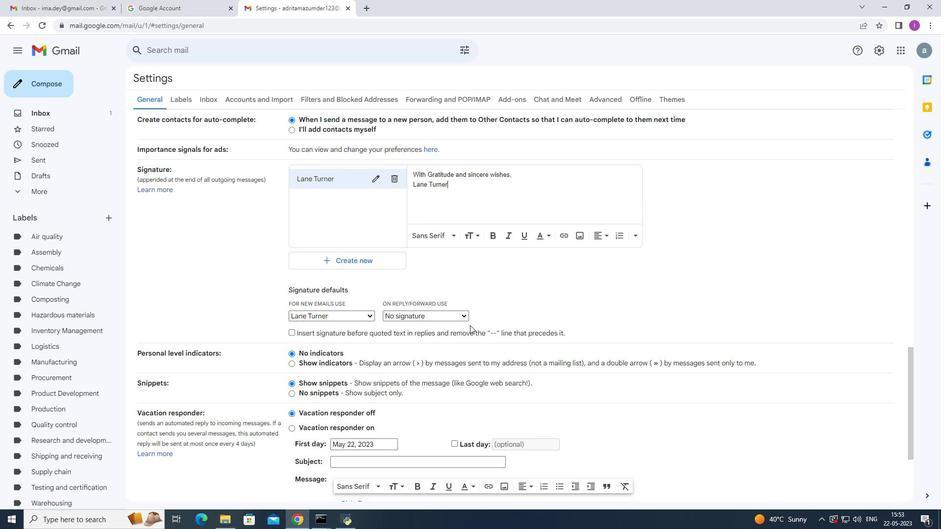 
Action: Mouse scrolled (472, 321) with delta (0, 0)
Screenshot: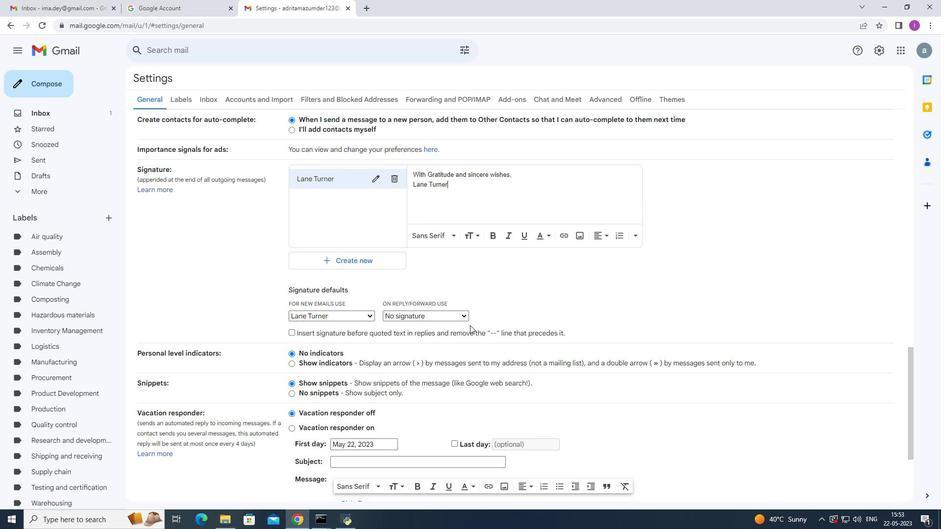 
Action: Mouse scrolled (472, 321) with delta (0, 0)
Screenshot: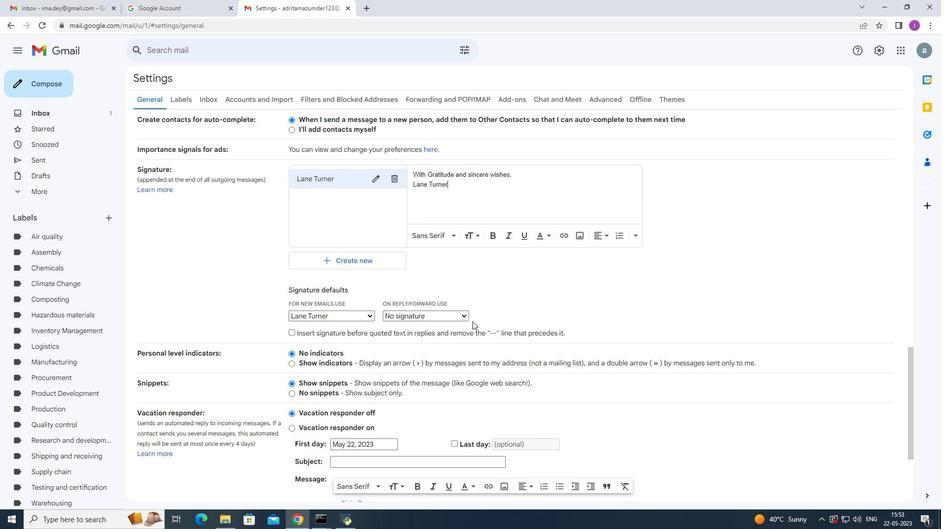 
Action: Mouse scrolled (472, 321) with delta (0, 0)
Screenshot: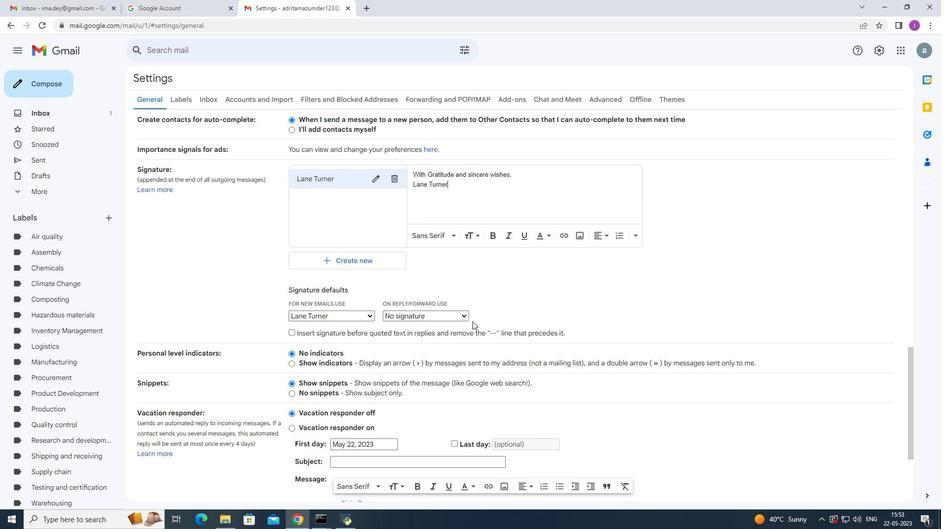 
Action: Mouse moved to (473, 321)
Screenshot: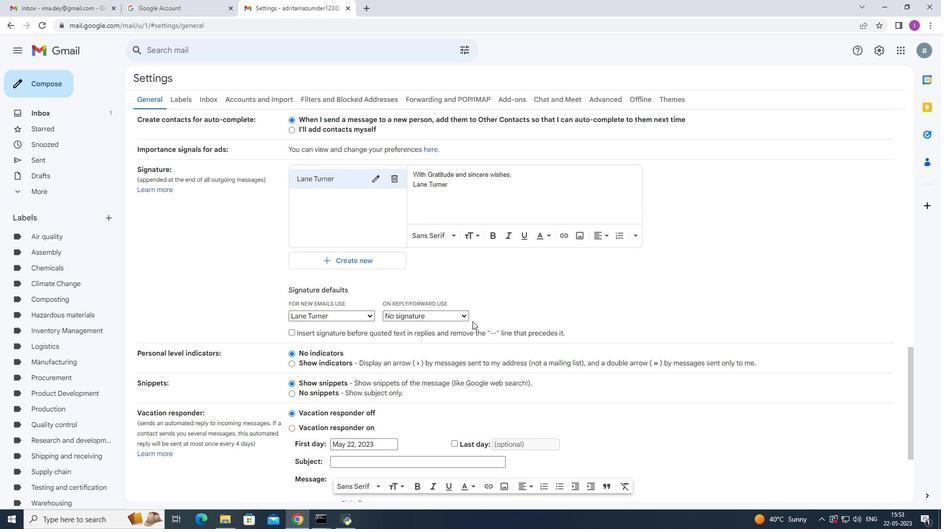 
Action: Mouse scrolled (473, 321) with delta (0, 0)
Screenshot: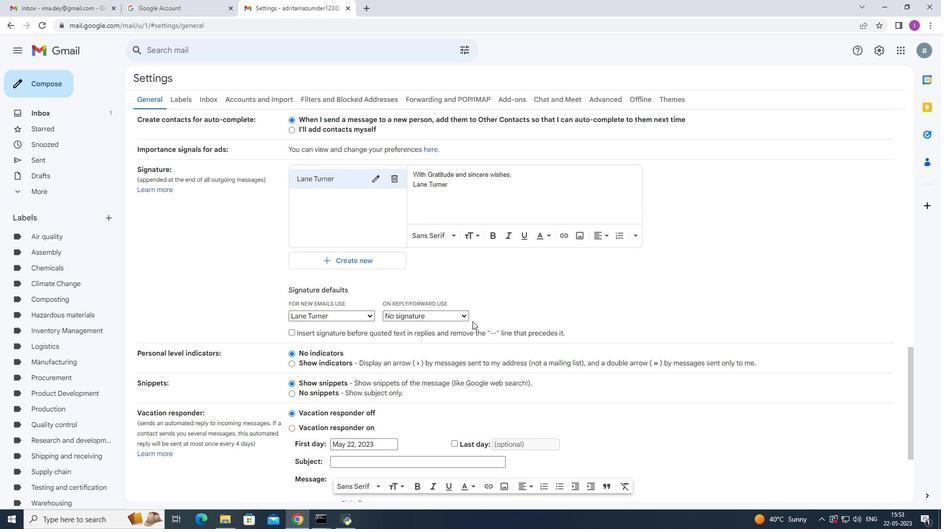 
Action: Mouse moved to (479, 320)
Screenshot: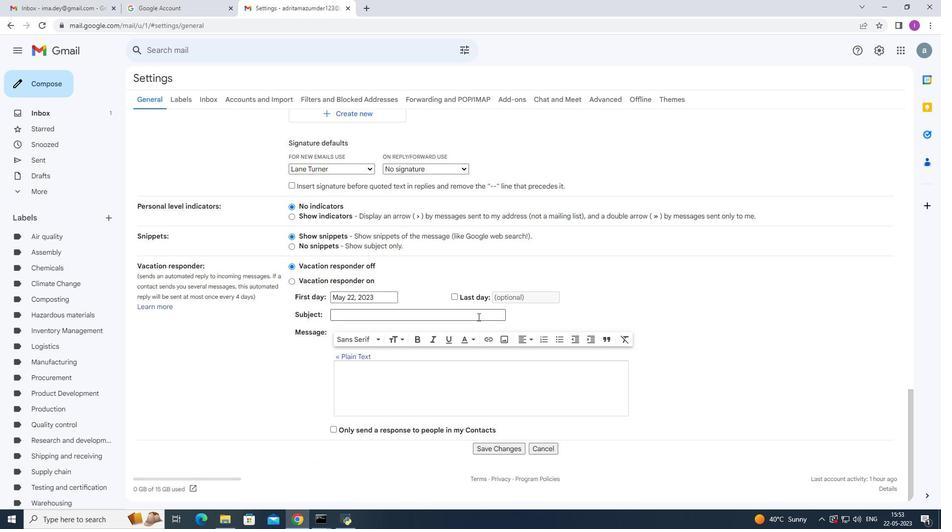 
Action: Mouse scrolled (478, 316) with delta (0, 0)
Screenshot: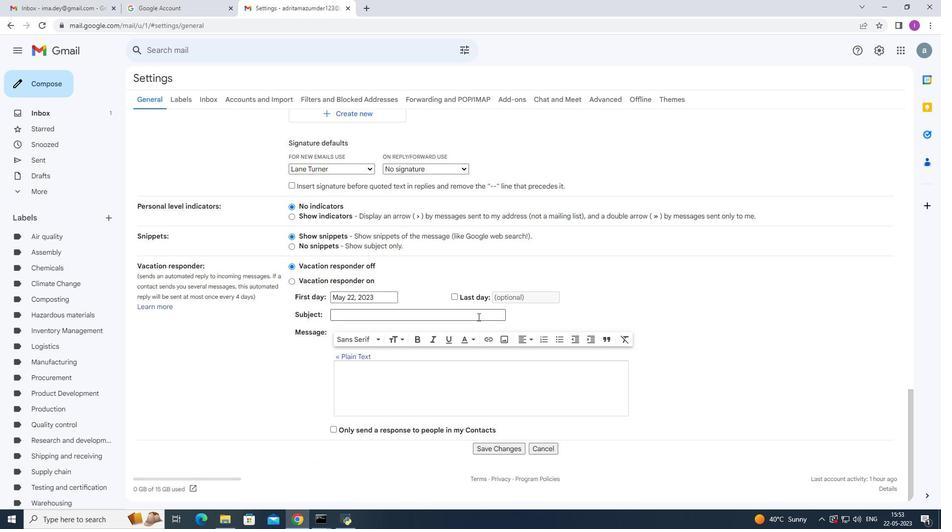 
Action: Mouse moved to (480, 322)
Screenshot: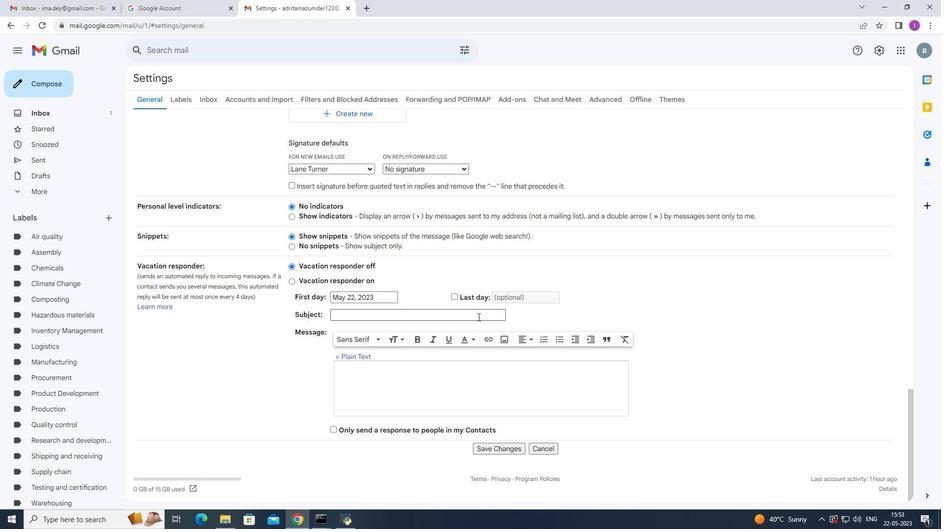
Action: Mouse scrolled (479, 319) with delta (0, 0)
Screenshot: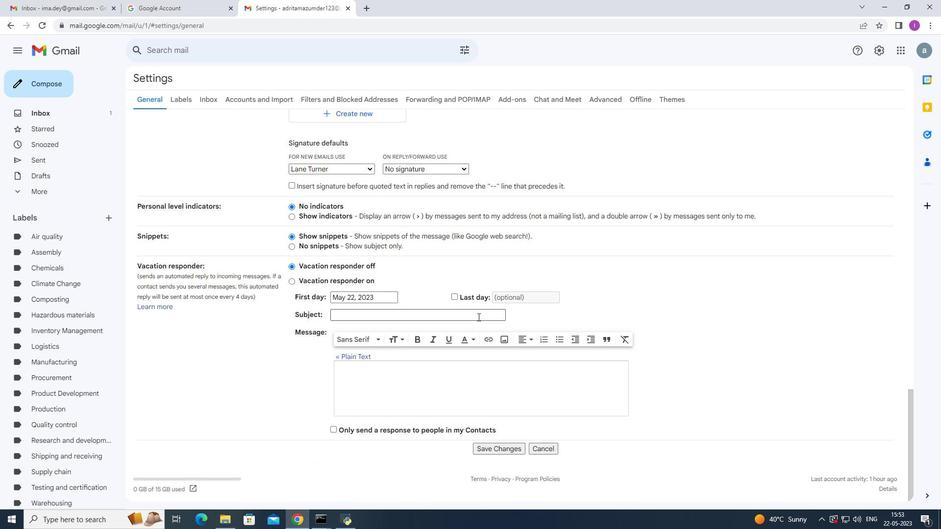
Action: Mouse moved to (480, 322)
Screenshot: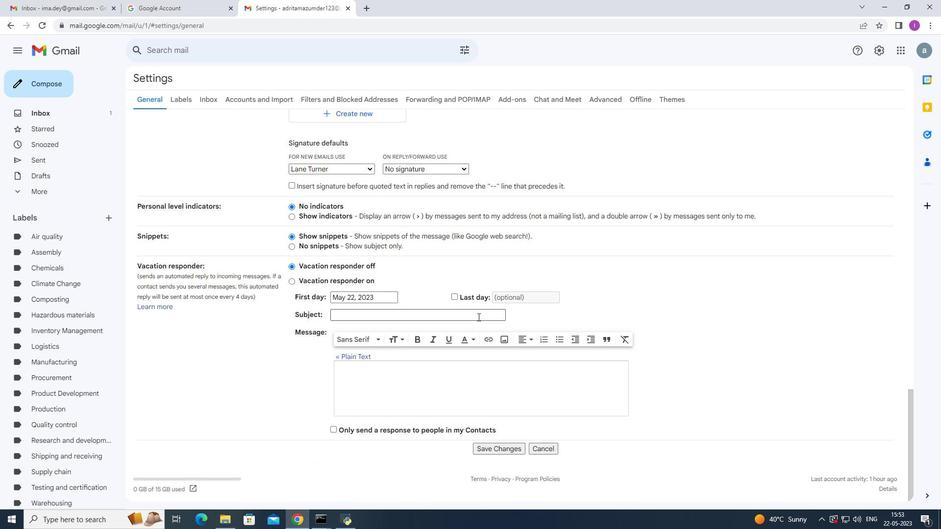 
Action: Mouse scrolled (480, 321) with delta (0, 0)
Screenshot: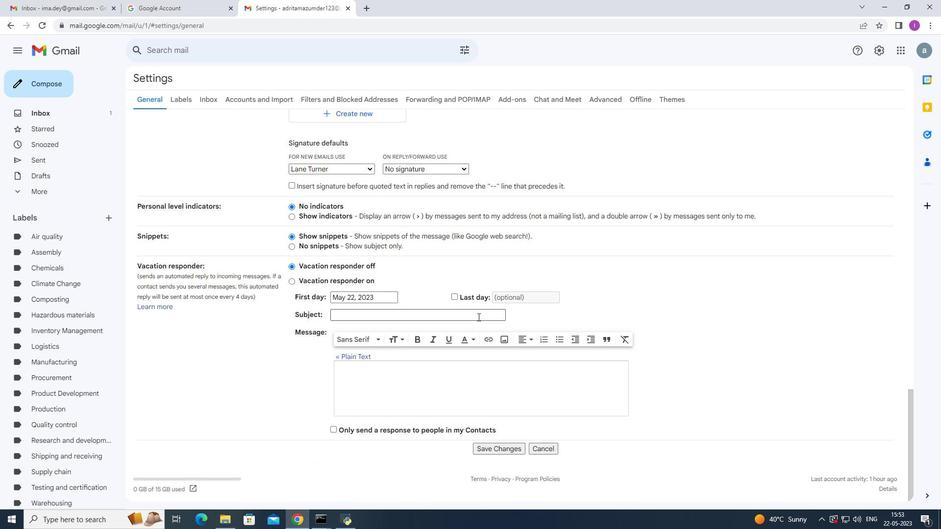 
Action: Mouse moved to (486, 325)
Screenshot: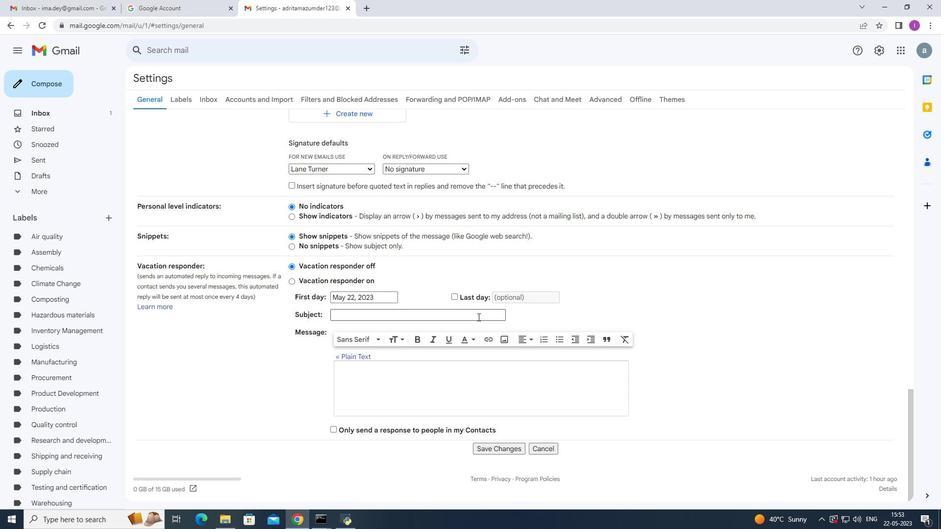 
Action: Mouse scrolled (481, 322) with delta (0, 0)
Screenshot: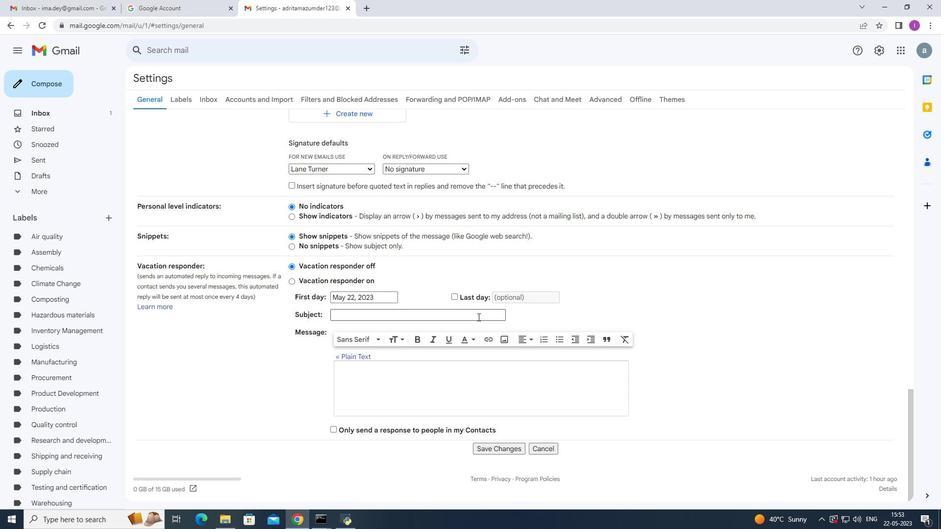
Action: Mouse moved to (487, 325)
Screenshot: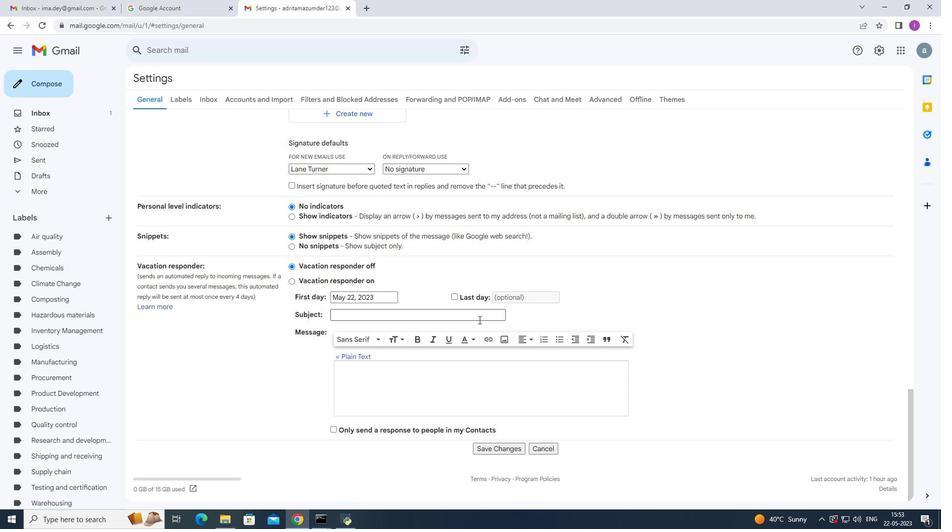 
Action: Mouse scrolled (482, 323) with delta (0, 0)
Screenshot: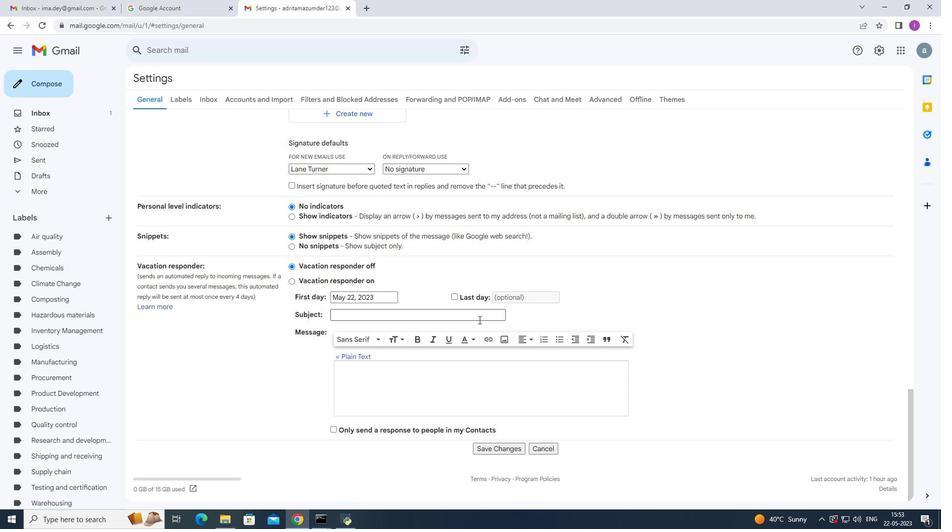 
Action: Mouse moved to (487, 450)
Screenshot: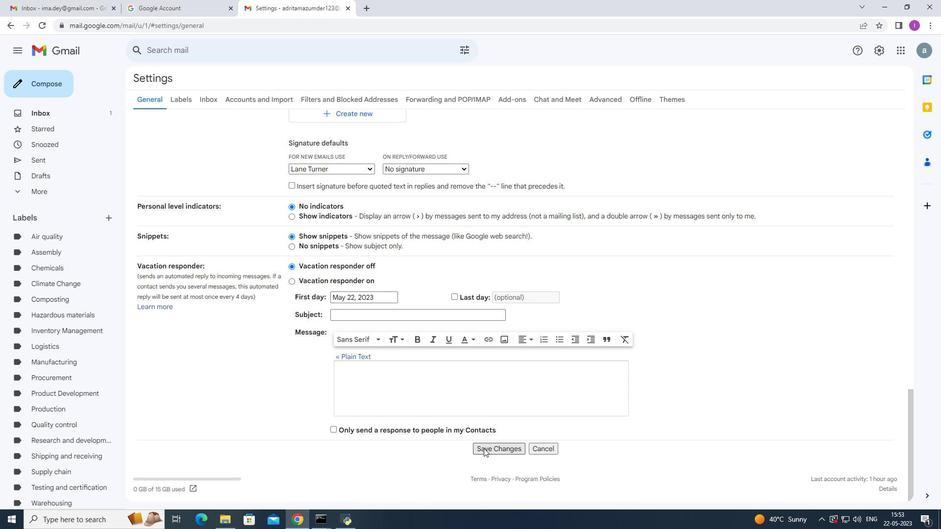 
Action: Mouse pressed left at (487, 450)
Screenshot: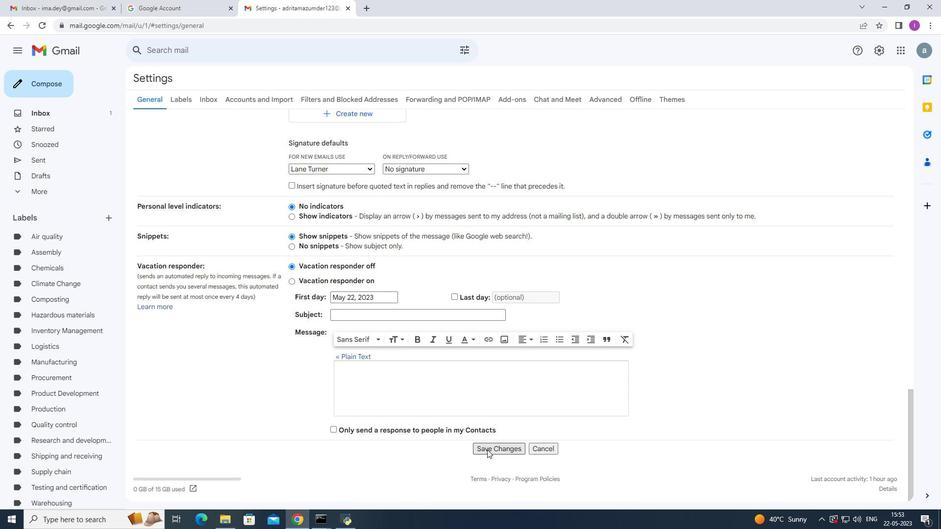 
Action: Mouse moved to (56, 77)
Screenshot: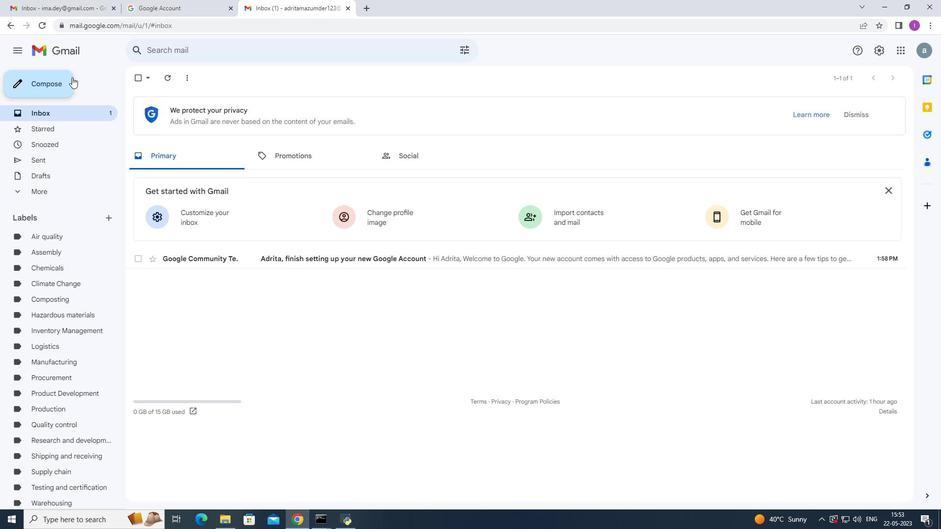 
Action: Mouse pressed left at (56, 77)
Screenshot: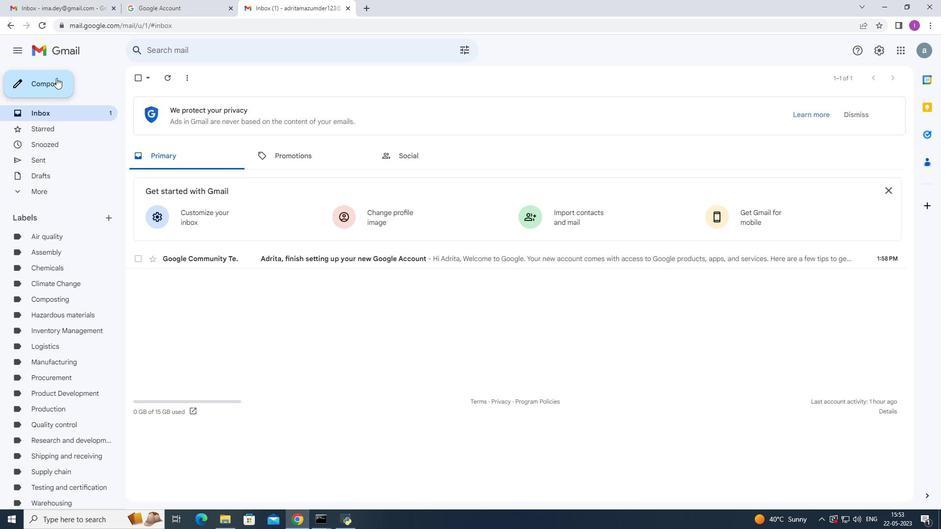 
Action: Mouse moved to (635, 242)
Screenshot: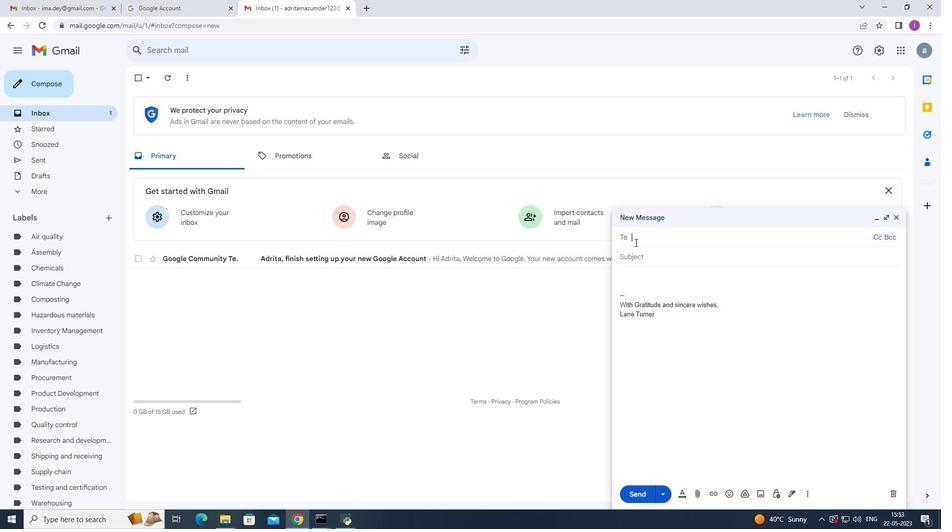 
Action: Key pressed soft
Screenshot: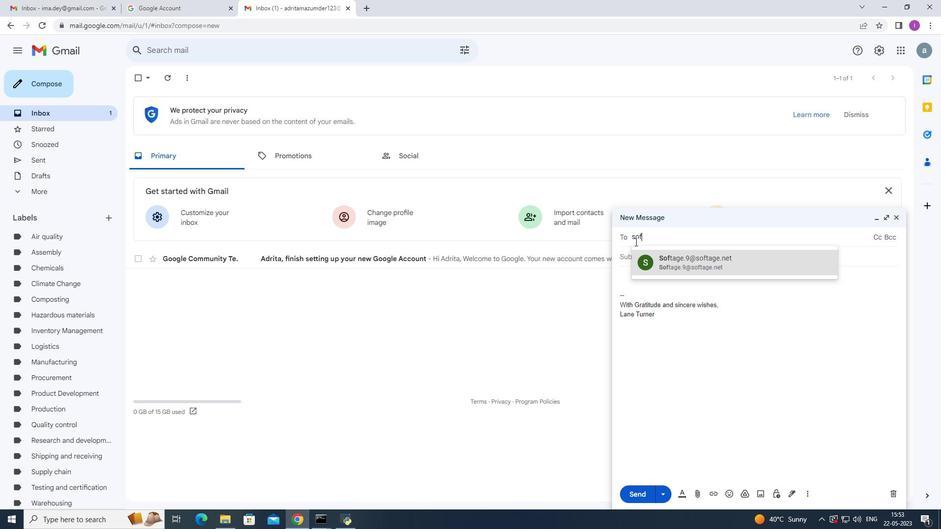 
Action: Mouse moved to (710, 257)
Screenshot: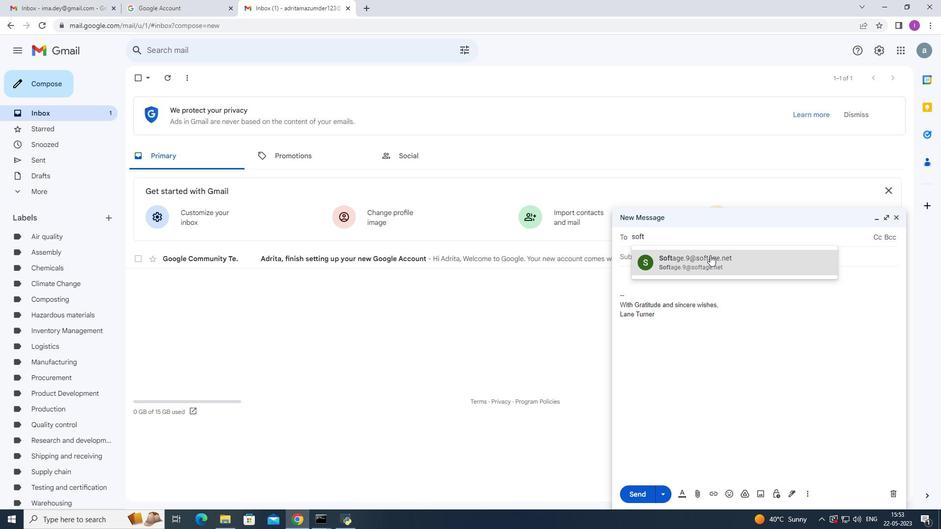 
Action: Mouse pressed left at (710, 257)
Screenshot: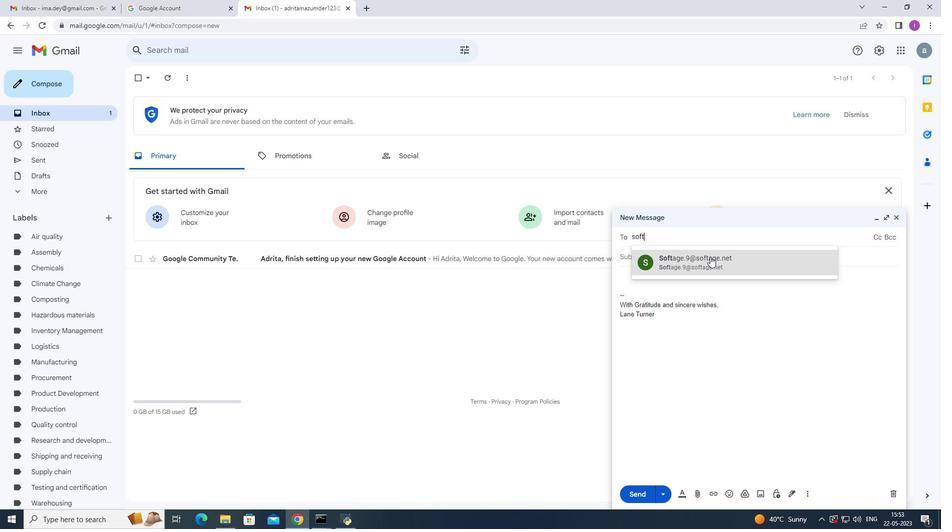 
Action: Mouse moved to (686, 369)
Screenshot: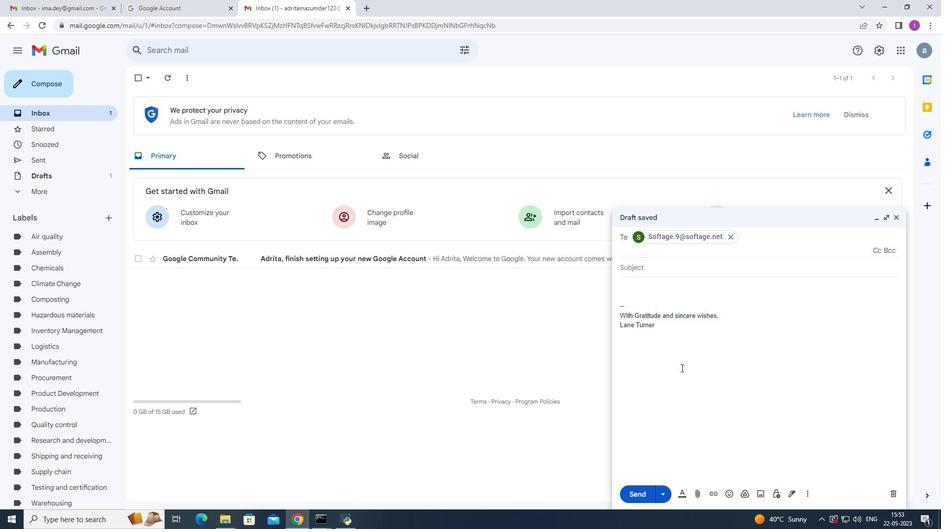 
Action: Mouse scrolled (686, 368) with delta (0, 0)
Screenshot: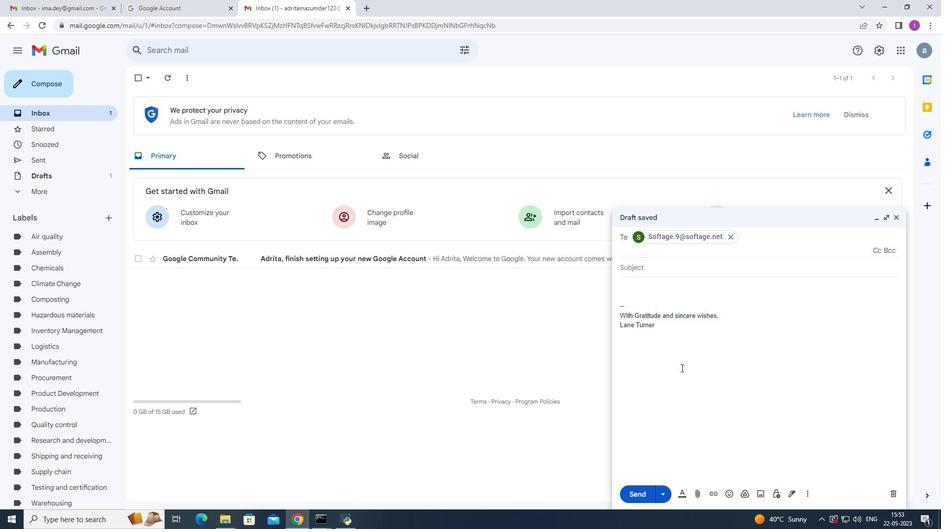 
Action: Mouse moved to (688, 370)
Screenshot: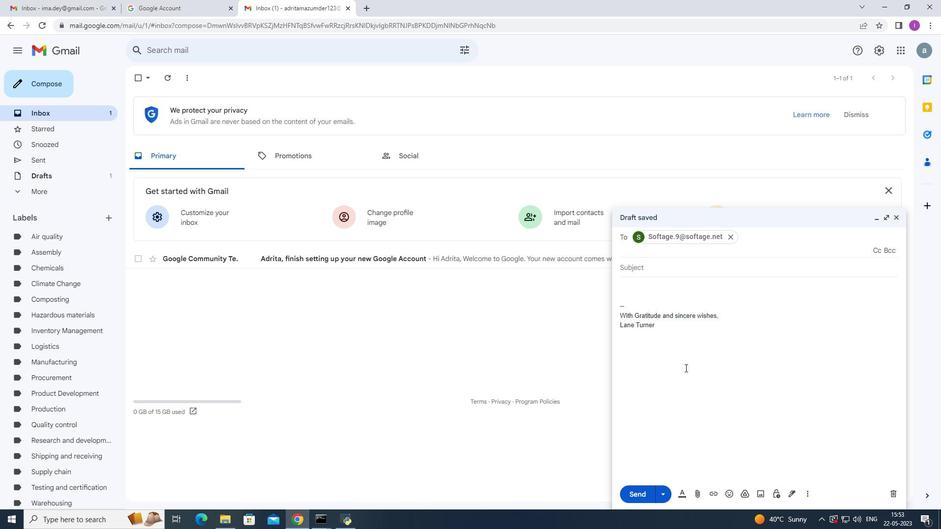 
Action: Mouse scrolled (688, 369) with delta (0, 0)
Screenshot: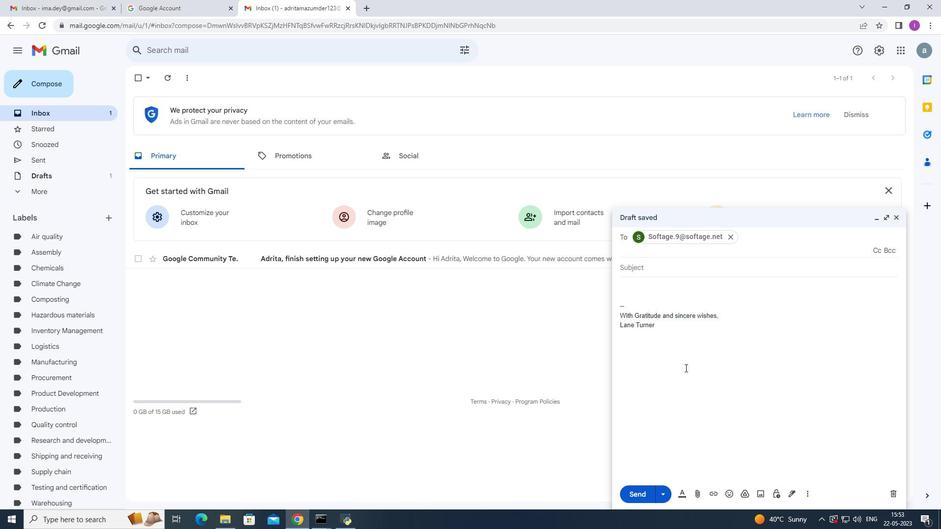 
Action: Mouse scrolled (688, 369) with delta (0, 0)
Screenshot: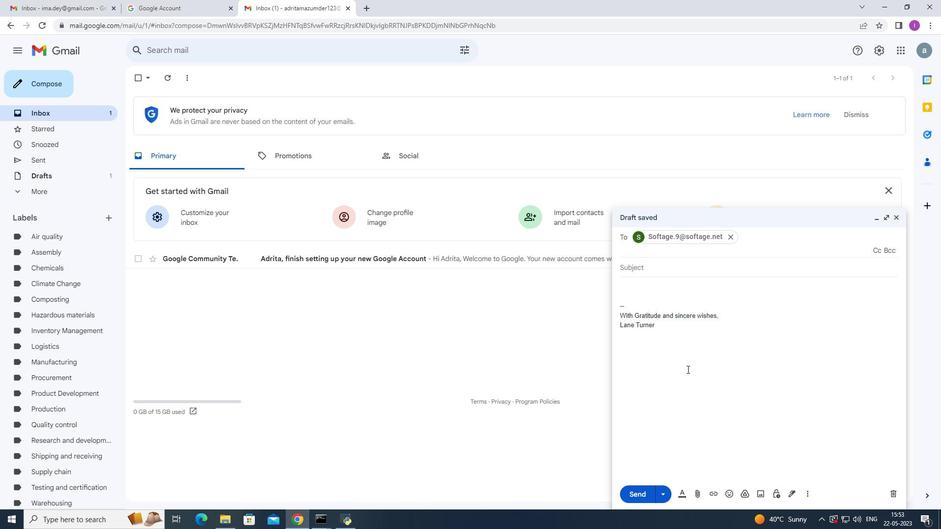 
Action: Mouse moved to (806, 492)
Screenshot: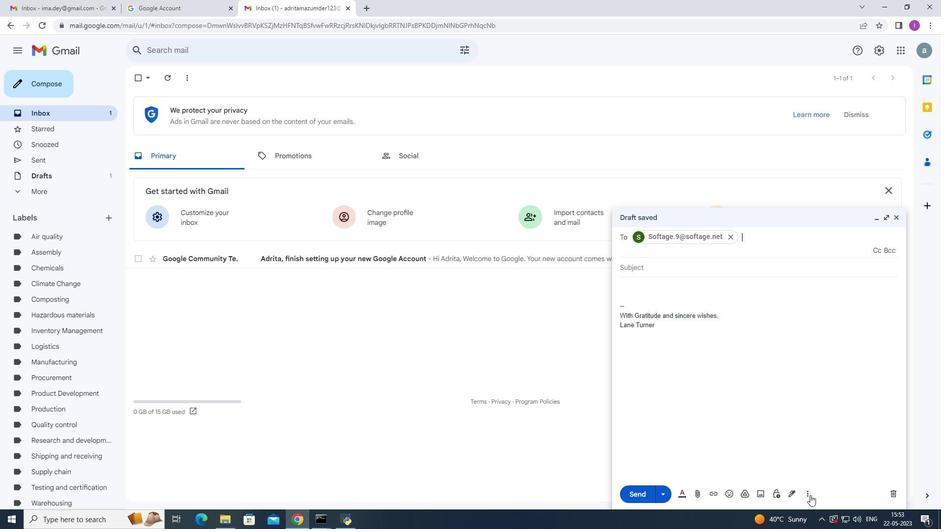 
Action: Mouse pressed left at (806, 492)
Screenshot: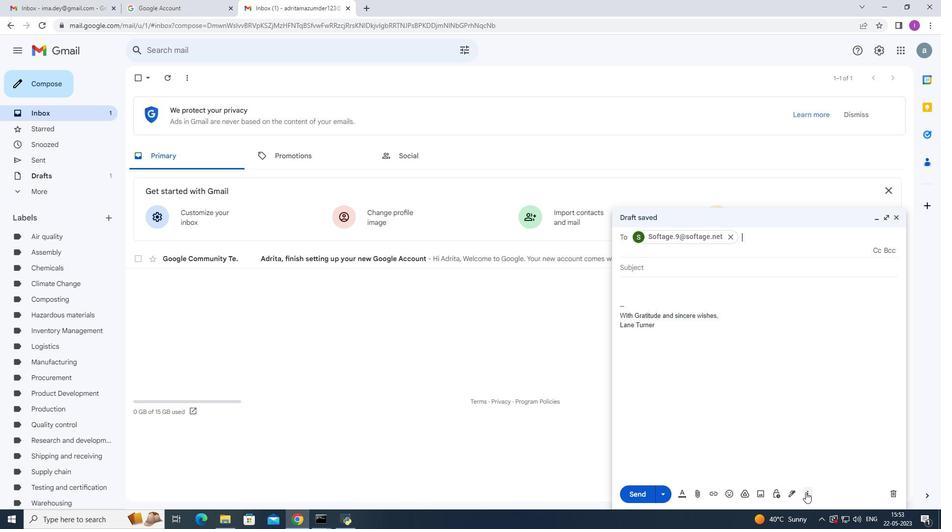 
Action: Mouse moved to (831, 403)
Screenshot: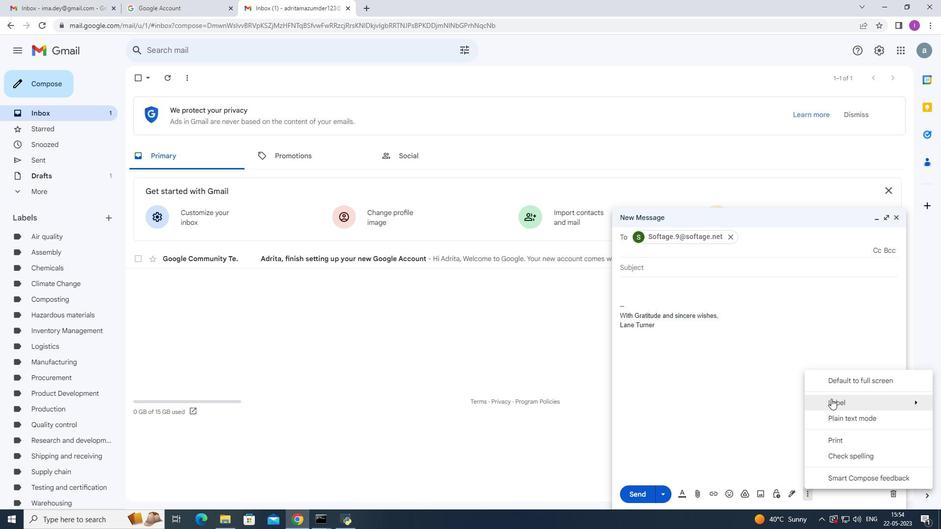 
Action: Mouse pressed left at (831, 403)
Screenshot: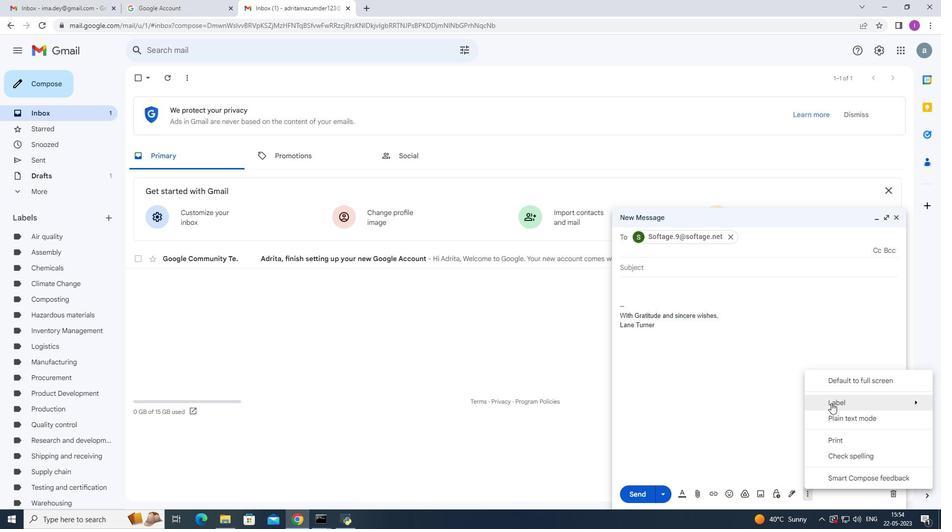 
Action: Mouse moved to (715, 203)
Screenshot: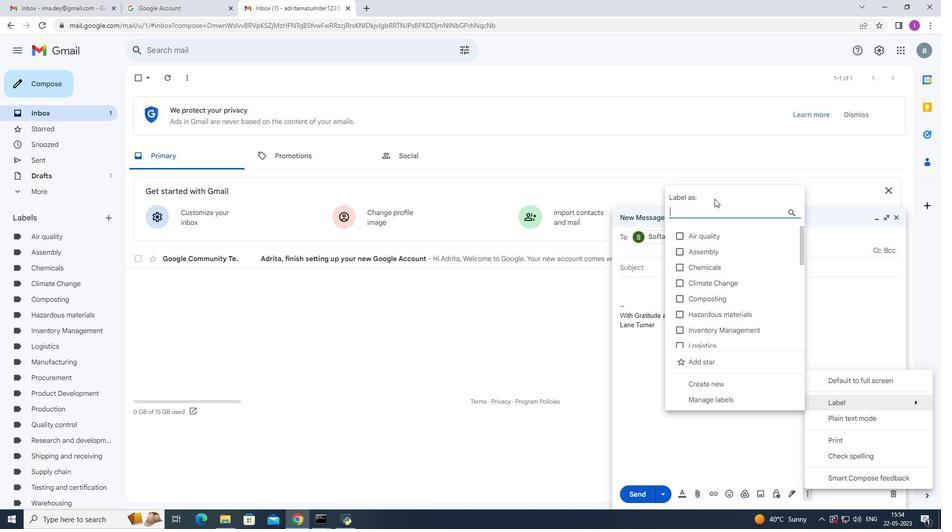 
Action: Mouse pressed left at (715, 203)
Screenshot: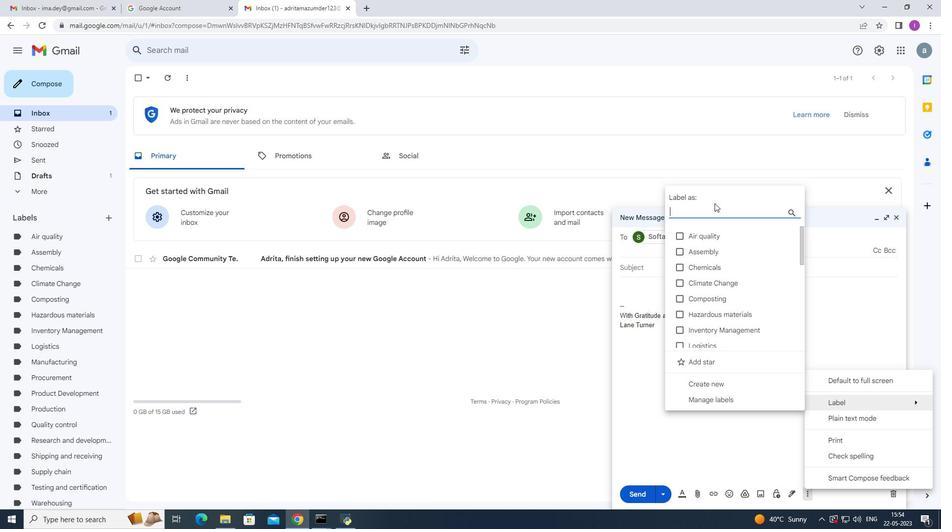 
Action: Mouse moved to (711, 207)
Screenshot: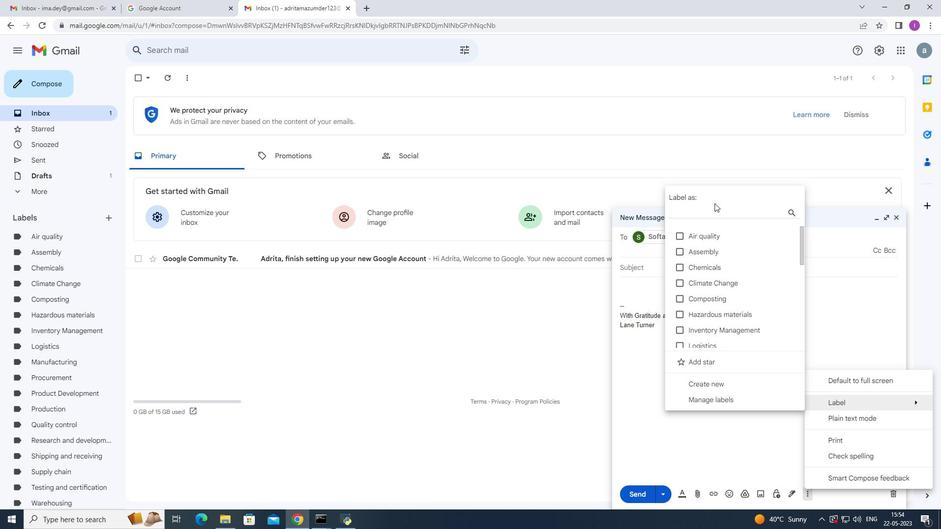 
Action: Key pressed <Key.shift>Maintenance
Screenshot: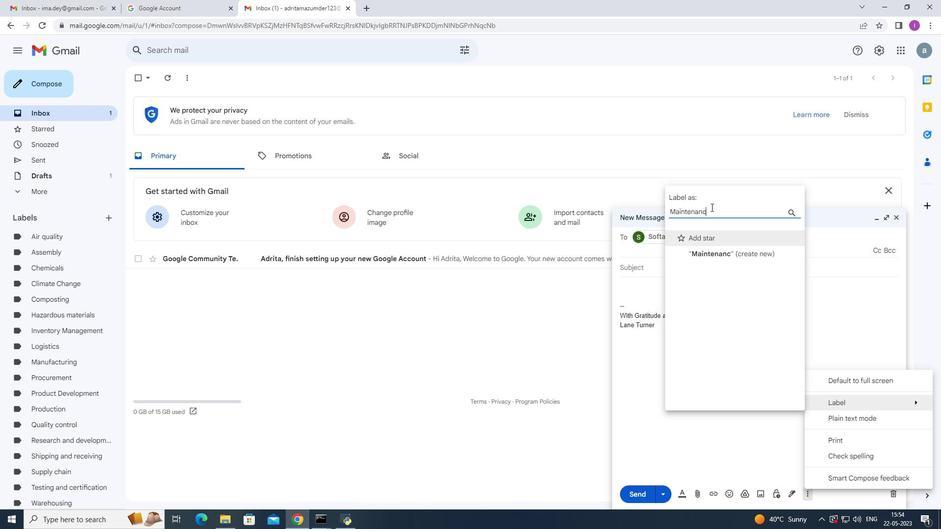 
Action: Mouse moved to (719, 258)
Screenshot: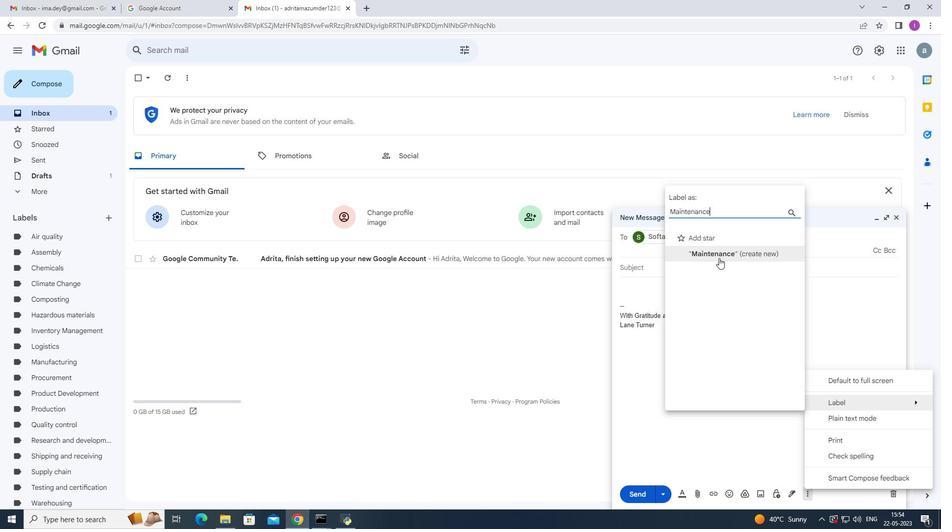 
Action: Mouse pressed left at (719, 258)
Screenshot: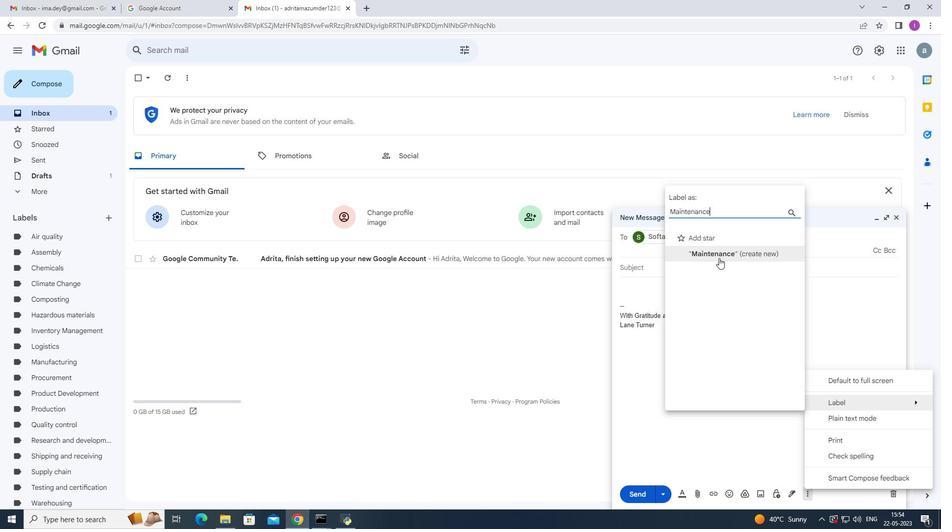 
Action: Mouse moved to (569, 314)
Screenshot: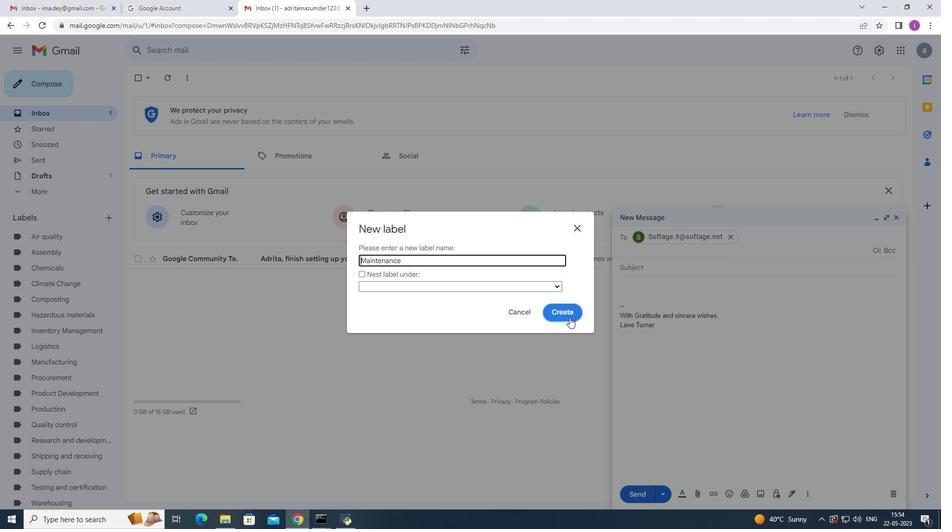 
Action: Mouse pressed left at (569, 314)
Screenshot: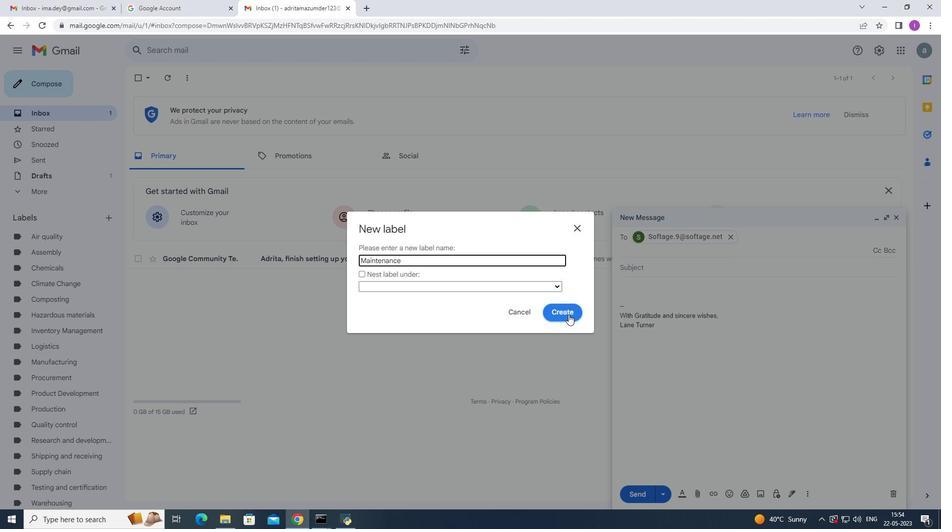 
Action: Mouse moved to (806, 494)
Screenshot: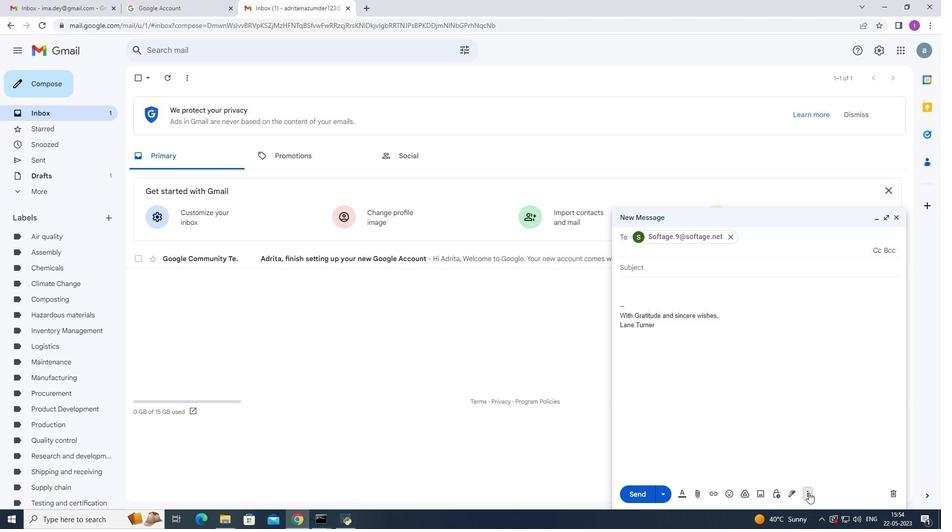 
Action: Mouse pressed left at (806, 494)
Screenshot: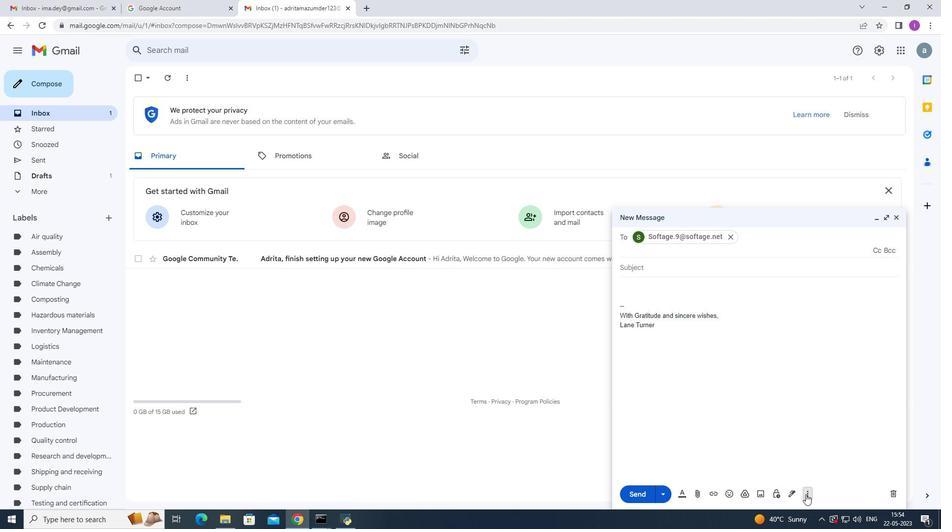 
Action: Mouse moved to (838, 404)
Screenshot: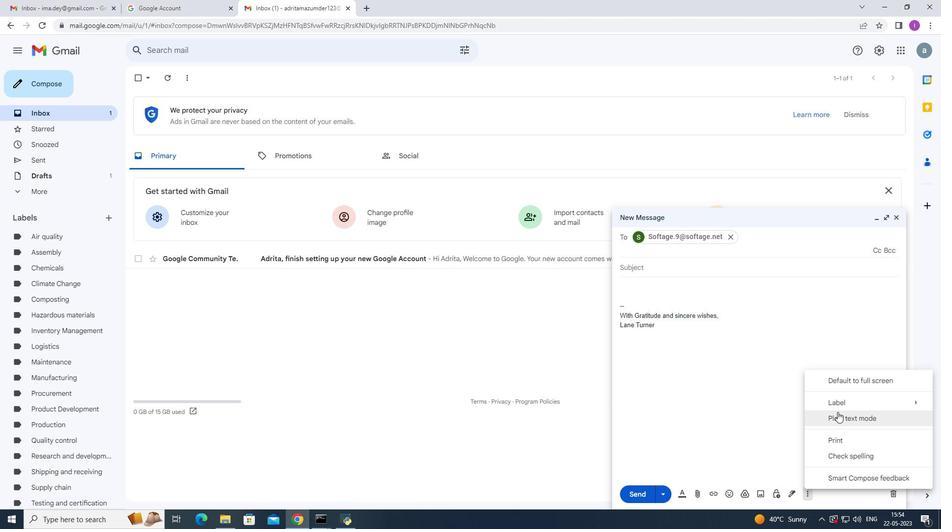 
Action: Mouse pressed left at (838, 404)
Screenshot: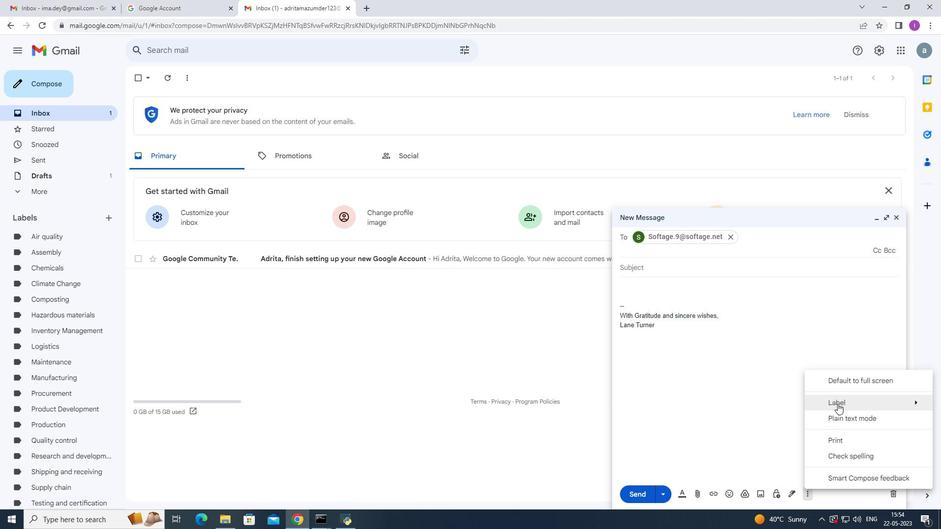 
Action: Mouse moved to (651, 435)
Screenshot: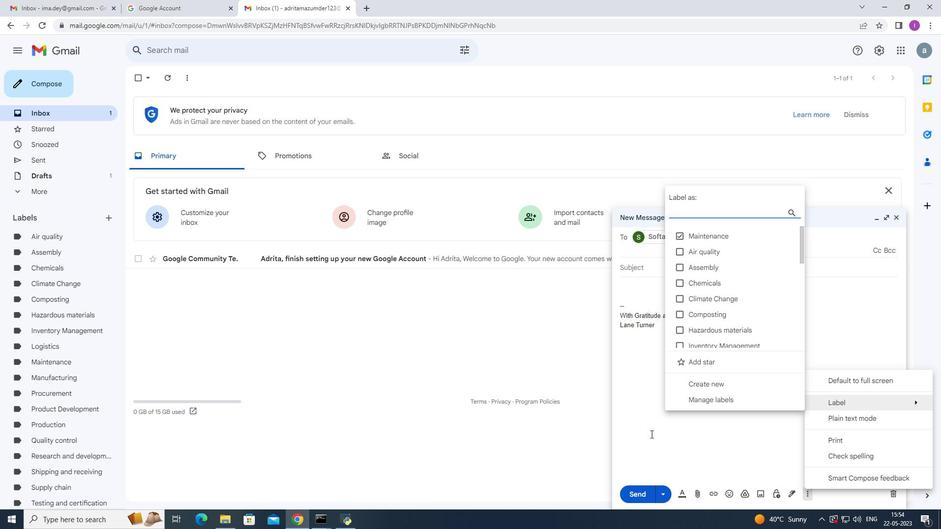 
Action: Mouse pressed left at (651, 435)
Screenshot: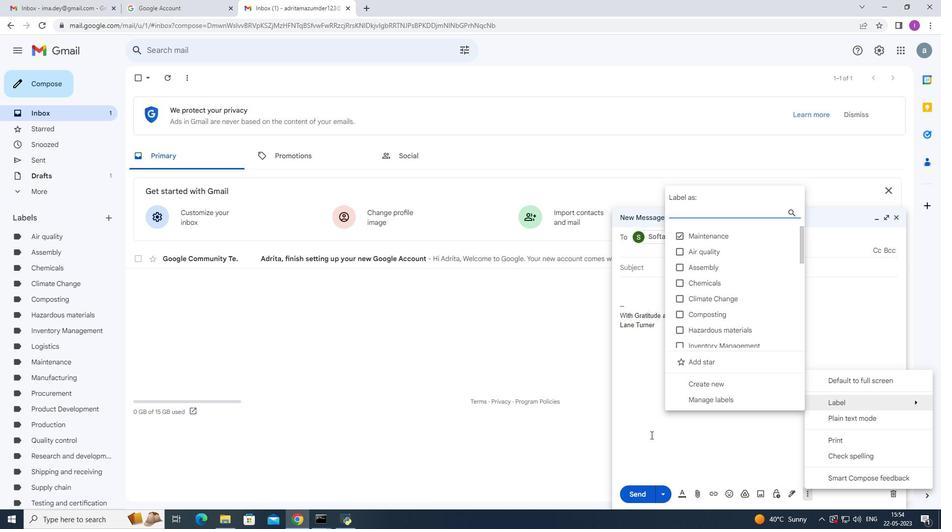 
Action: Mouse moved to (365, 248)
Screenshot: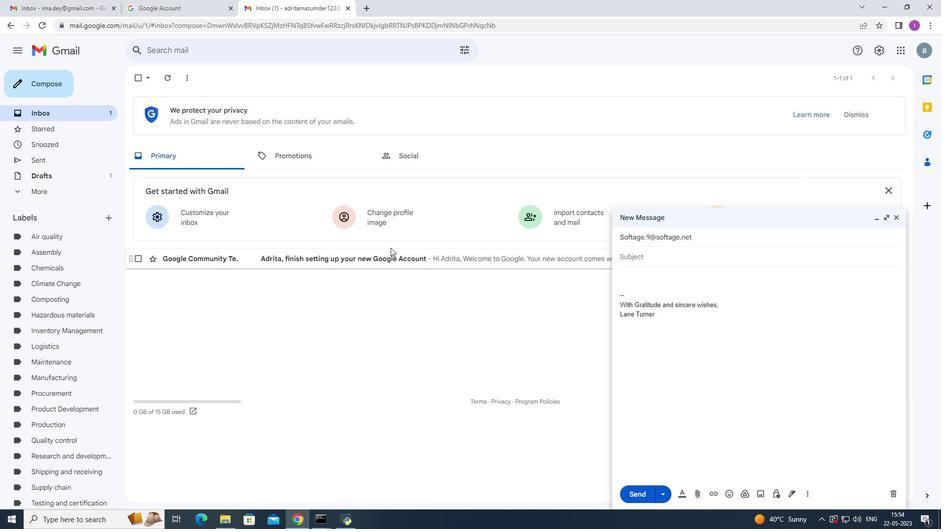 
